 Task: Search one way flight ticket for 5 adults, 2 children, 1 infant in seat and 2 infants on lap in economy from Seattle: King County International Airport (boeing Field) to Gillette: Gillette Campbell County Airport on 5-1-2023. Choice of flights is Delta. Number of bags: 2 checked bags. Price is upto 92000. Outbound departure time preference is 7:45.
Action: Mouse moved to (189, 342)
Screenshot: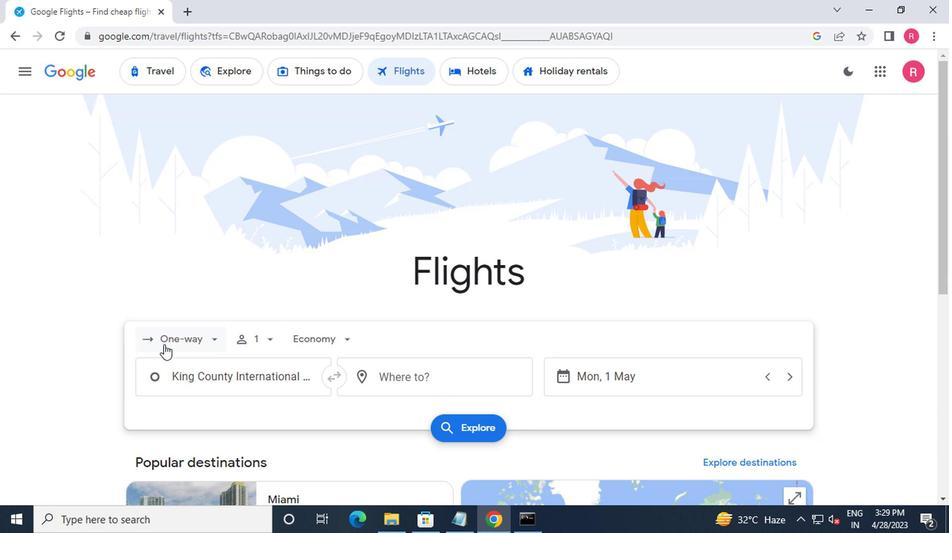 
Action: Mouse pressed left at (189, 342)
Screenshot: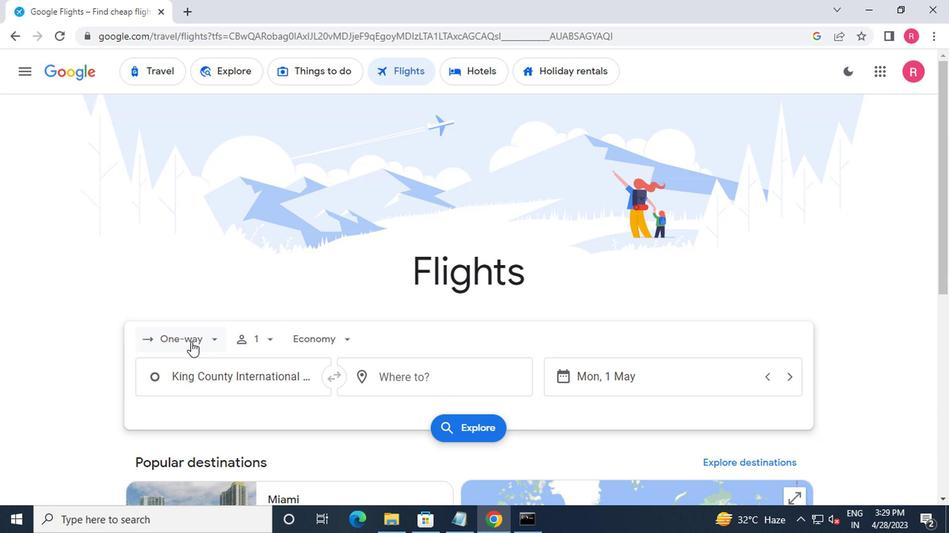 
Action: Mouse moved to (192, 409)
Screenshot: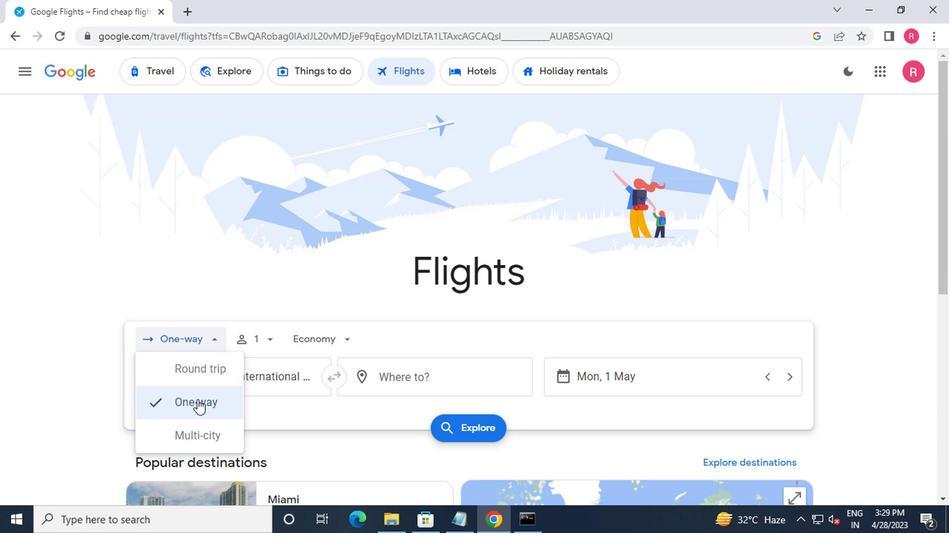 
Action: Mouse pressed left at (192, 409)
Screenshot: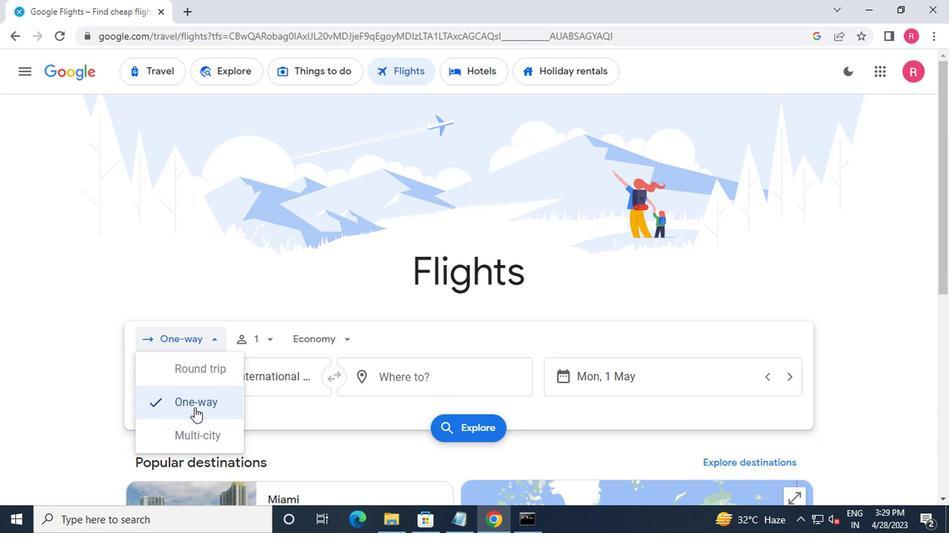 
Action: Mouse moved to (263, 355)
Screenshot: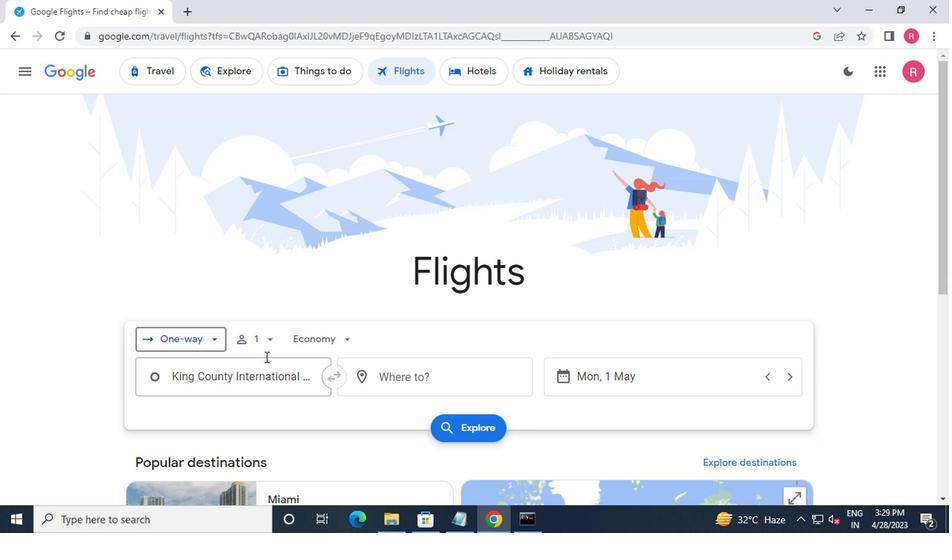 
Action: Mouse pressed left at (263, 355)
Screenshot: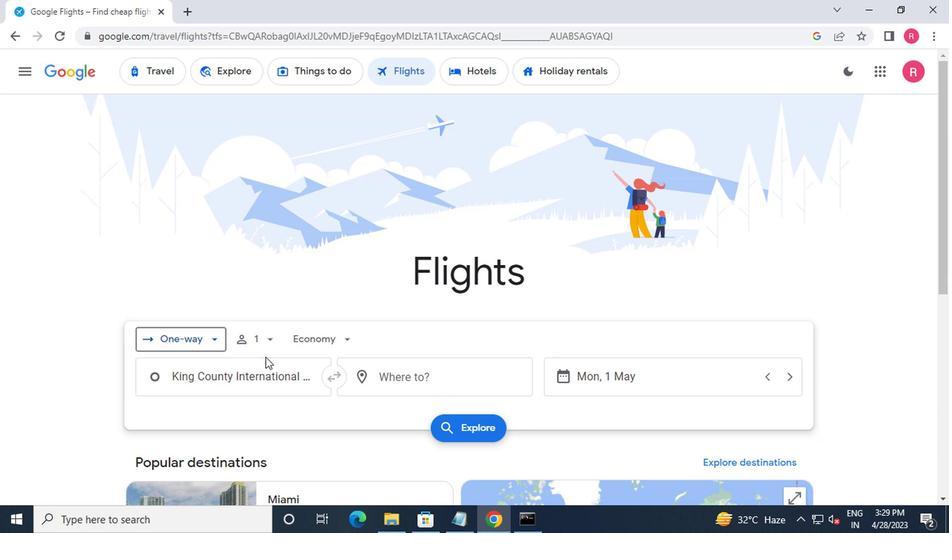 
Action: Mouse moved to (369, 376)
Screenshot: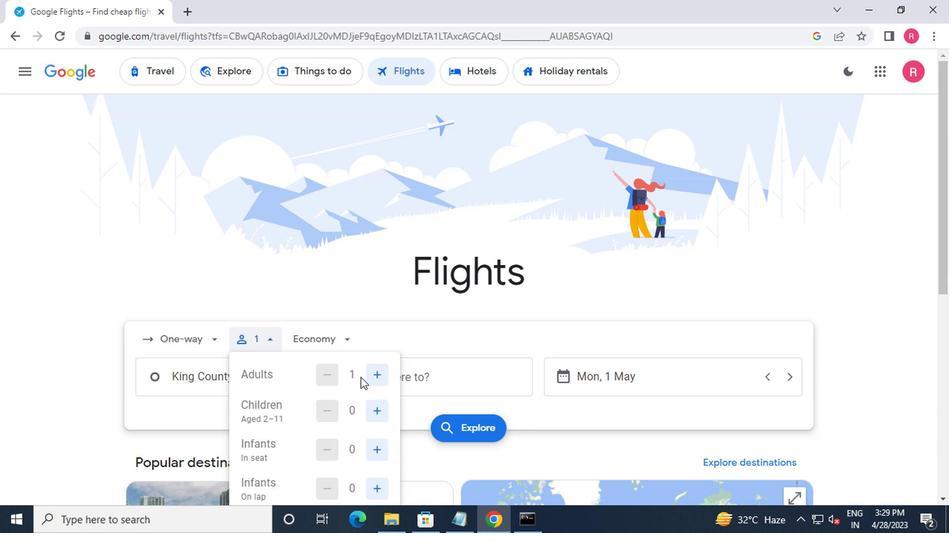 
Action: Mouse pressed left at (369, 376)
Screenshot: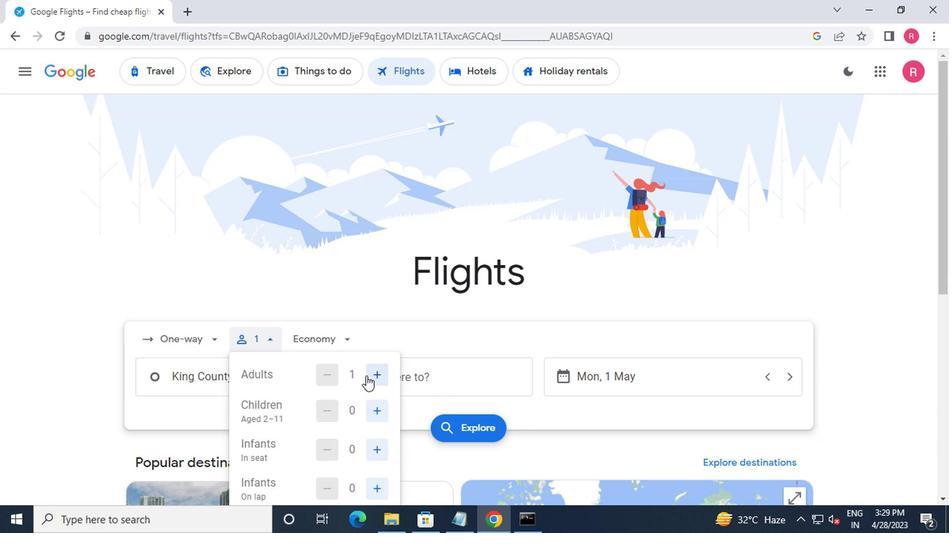 
Action: Mouse pressed left at (369, 376)
Screenshot: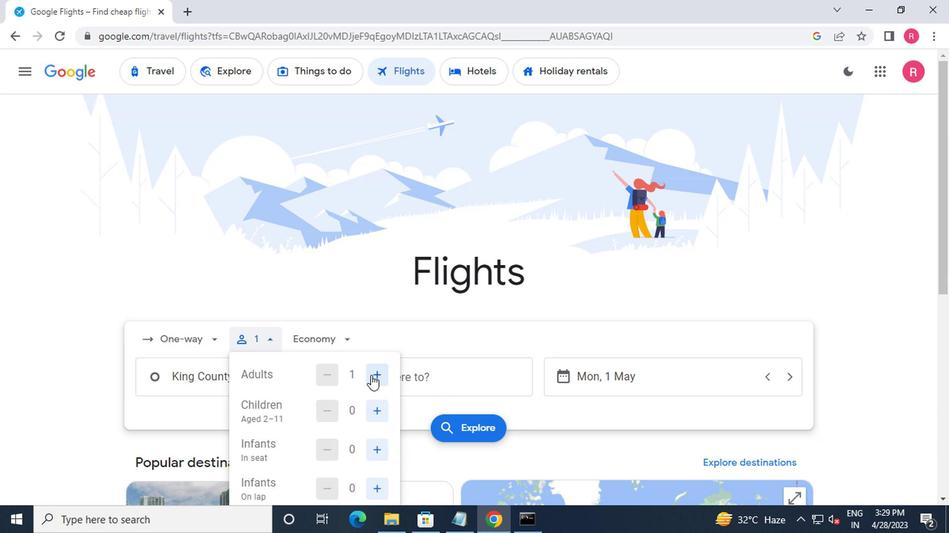 
Action: Mouse pressed left at (369, 376)
Screenshot: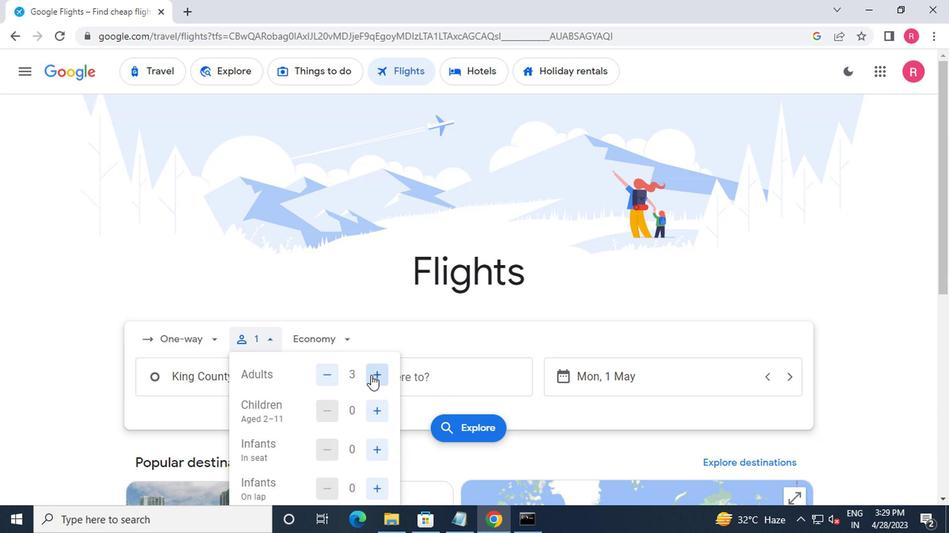 
Action: Mouse moved to (375, 414)
Screenshot: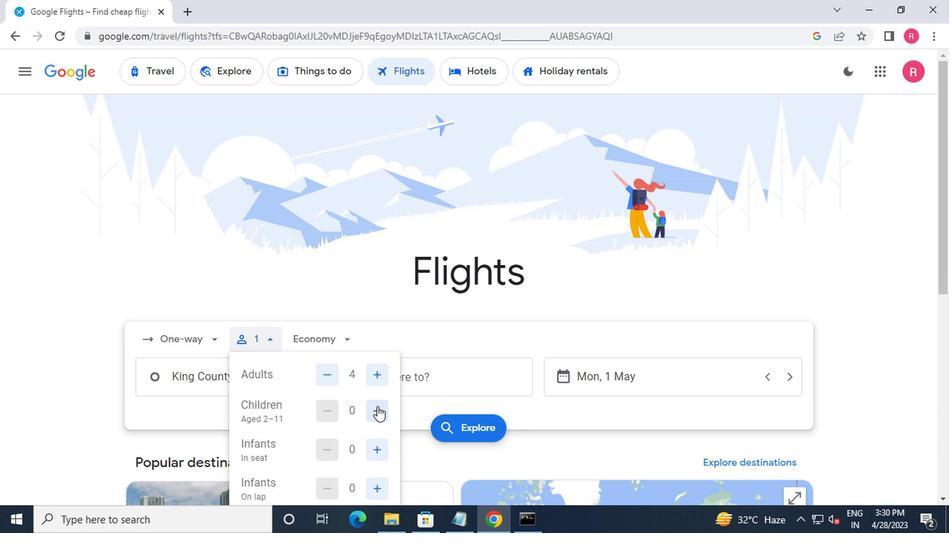 
Action: Mouse pressed left at (375, 414)
Screenshot: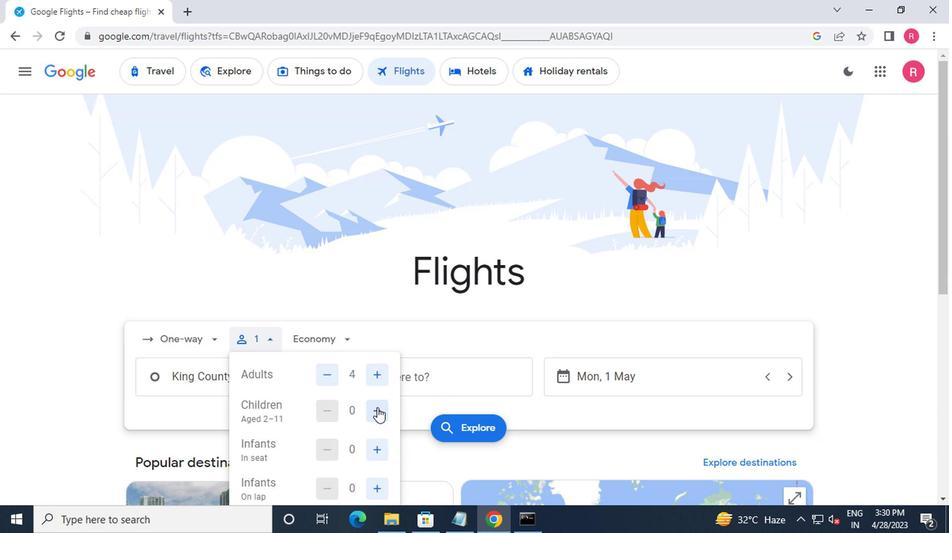
Action: Mouse moved to (377, 445)
Screenshot: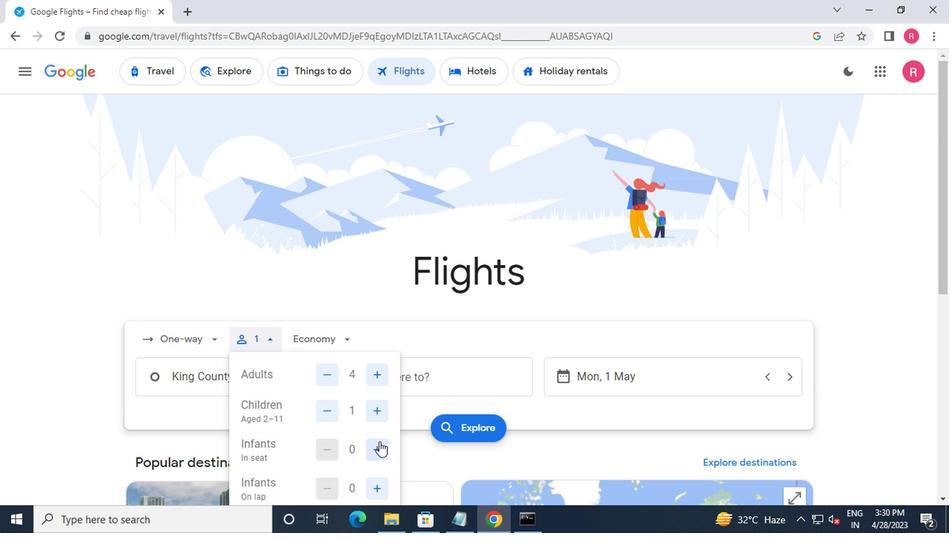 
Action: Mouse pressed left at (377, 445)
Screenshot: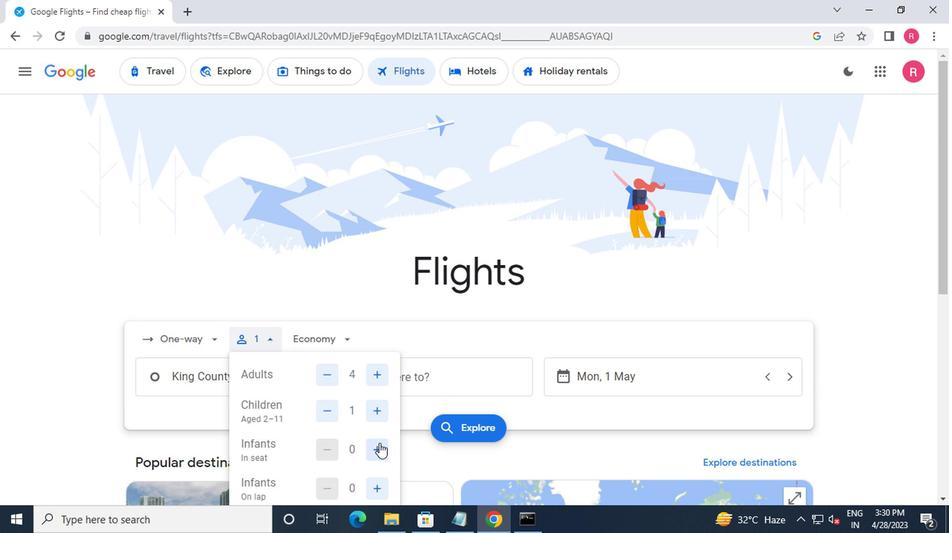 
Action: Mouse moved to (322, 340)
Screenshot: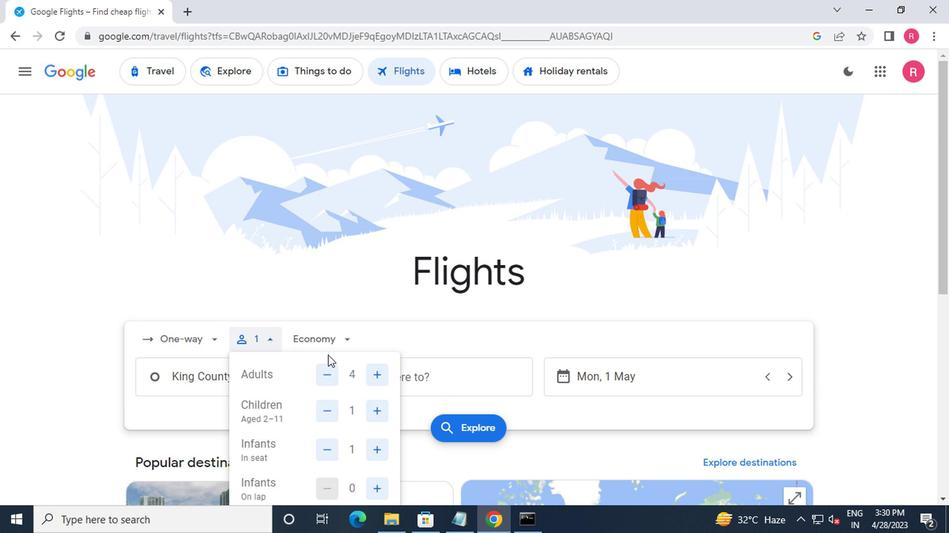 
Action: Mouse pressed left at (322, 340)
Screenshot: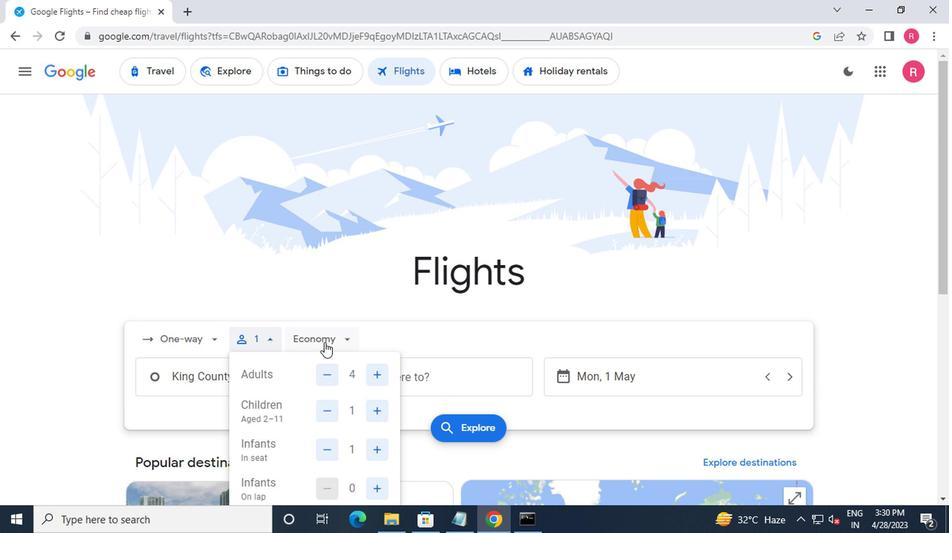 
Action: Mouse moved to (352, 404)
Screenshot: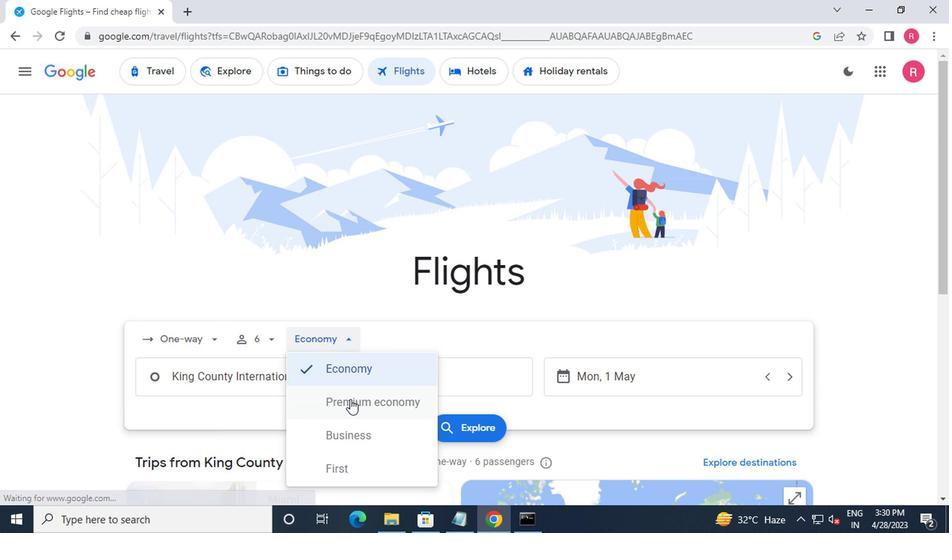 
Action: Mouse pressed left at (352, 404)
Screenshot: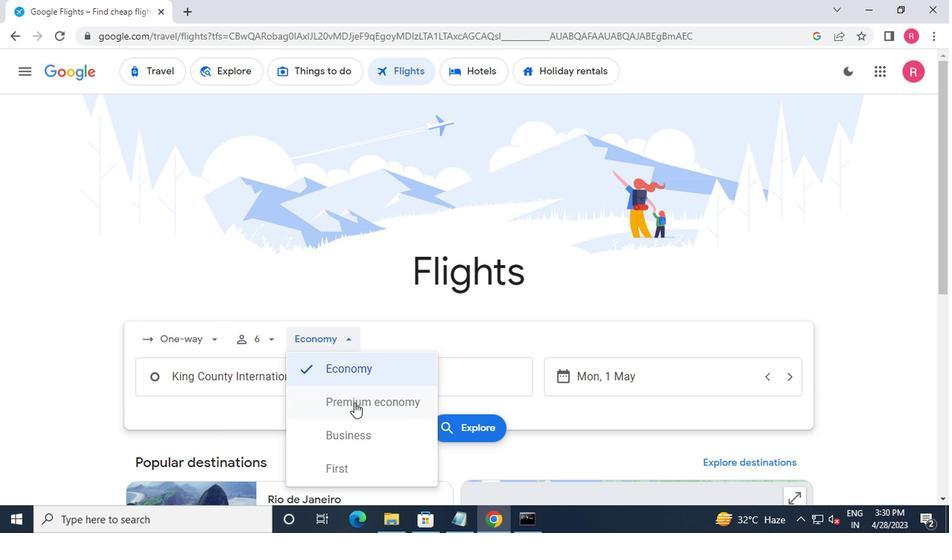 
Action: Mouse moved to (292, 376)
Screenshot: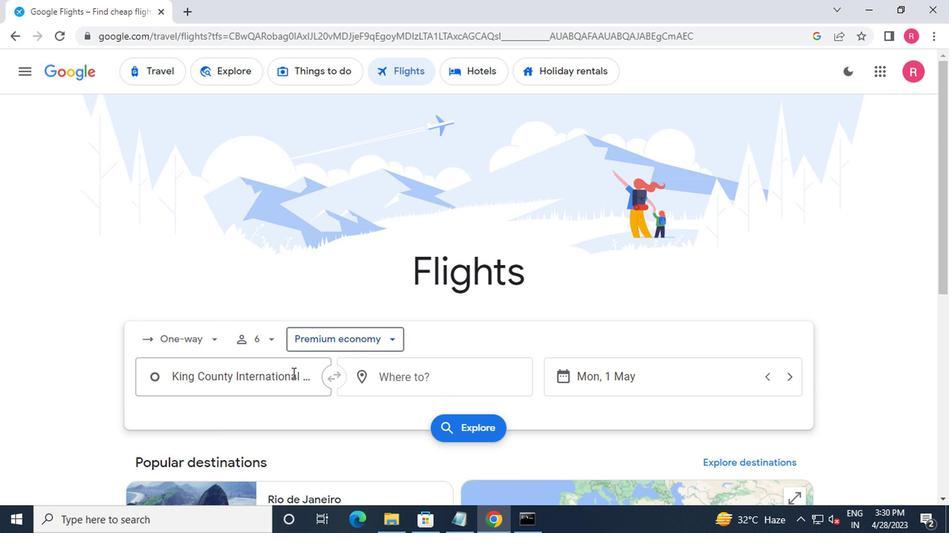 
Action: Mouse pressed left at (292, 376)
Screenshot: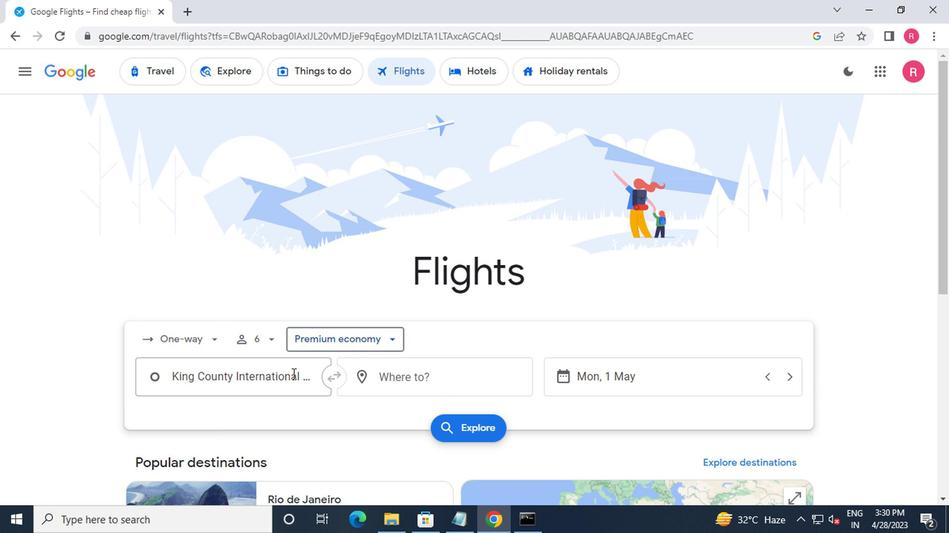 
Action: Mouse moved to (293, 376)
Screenshot: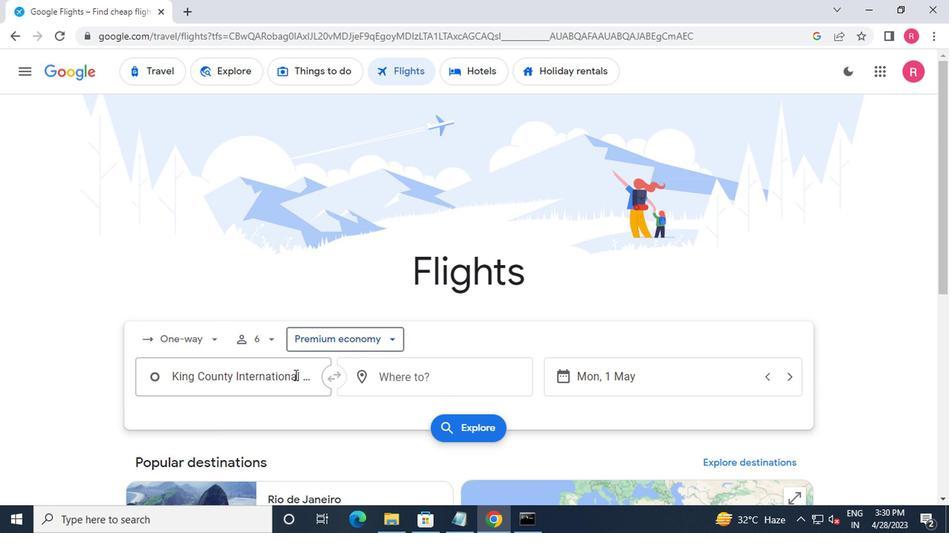 
Action: Key pressed seattle-t
Screenshot: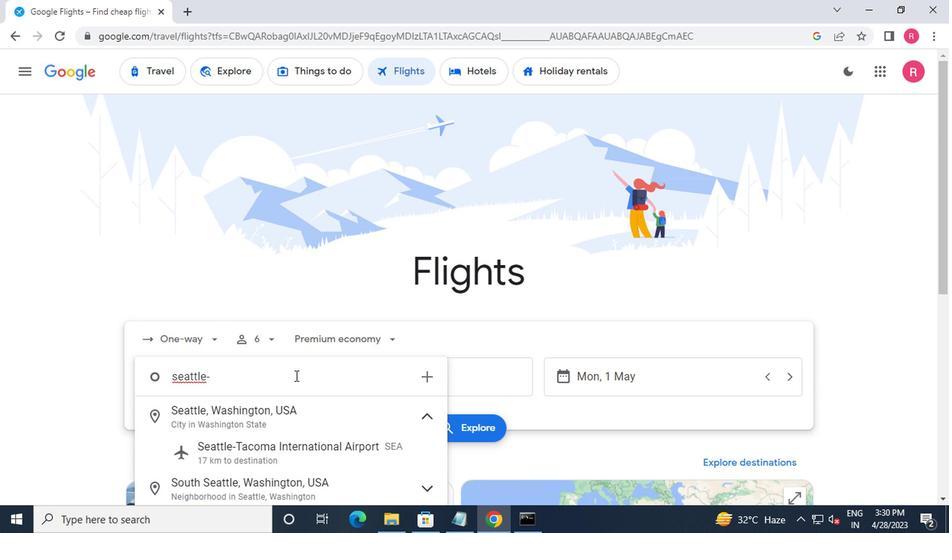 
Action: Mouse moved to (305, 427)
Screenshot: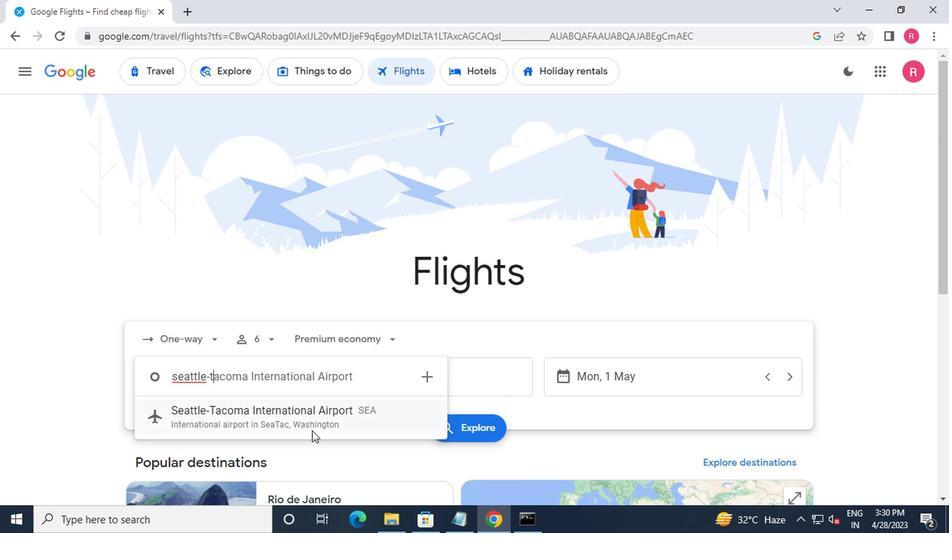 
Action: Mouse pressed left at (305, 427)
Screenshot: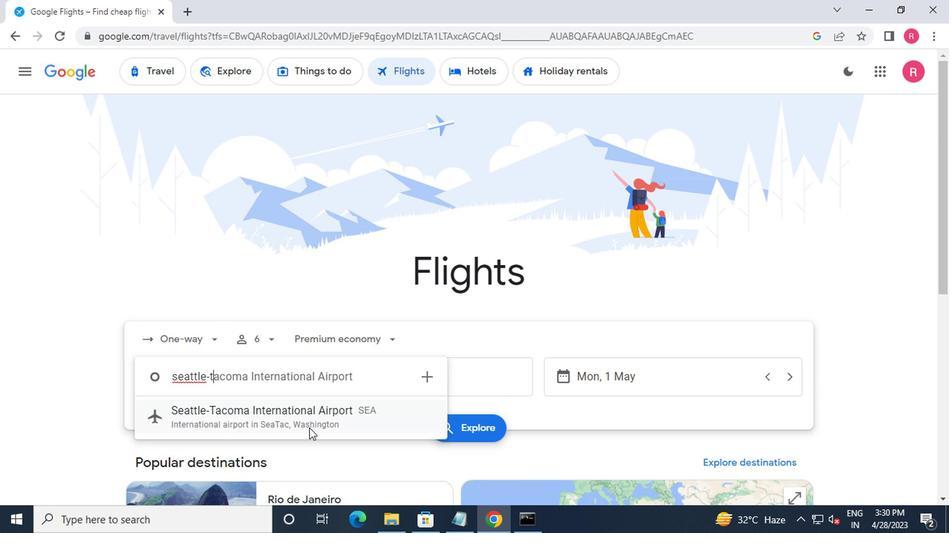 
Action: Mouse moved to (391, 378)
Screenshot: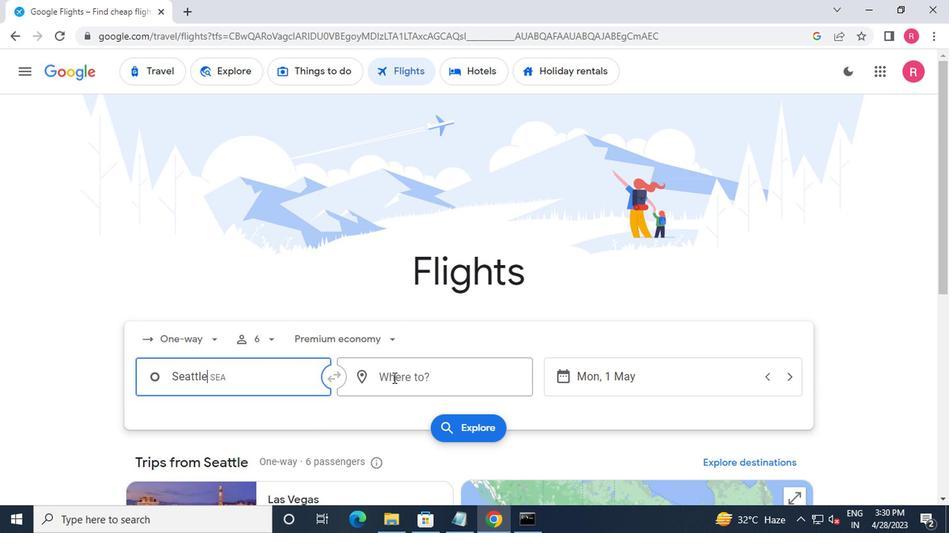 
Action: Mouse pressed left at (391, 378)
Screenshot: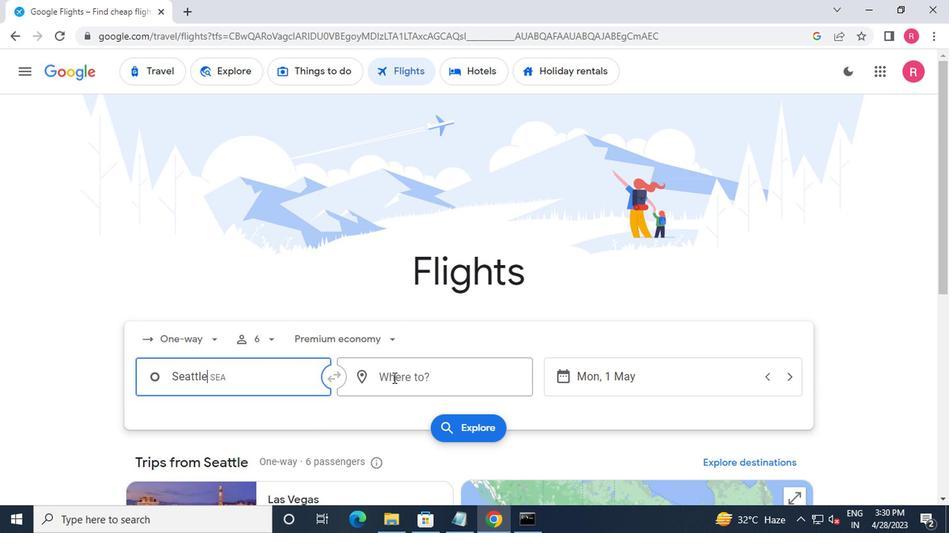 
Action: Mouse moved to (413, 454)
Screenshot: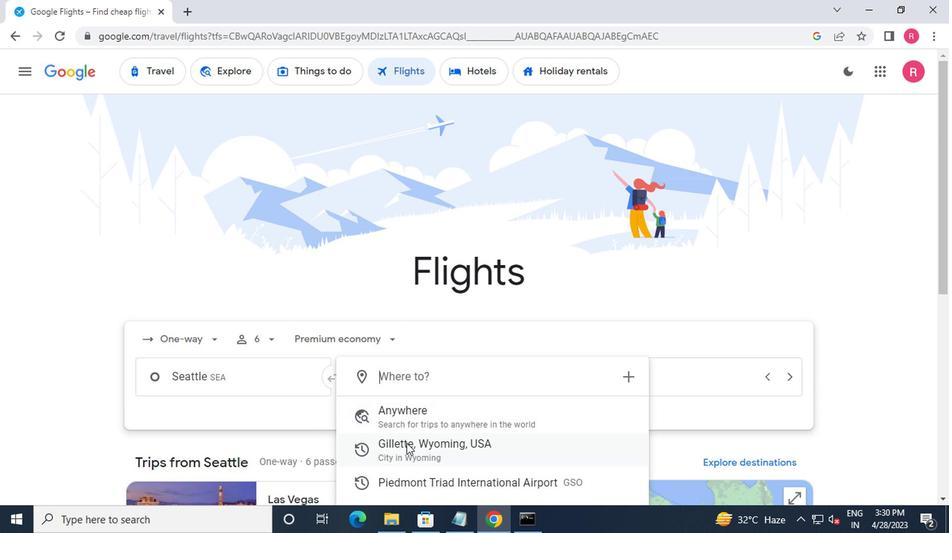 
Action: Mouse scrolled (413, 453) with delta (0, 0)
Screenshot: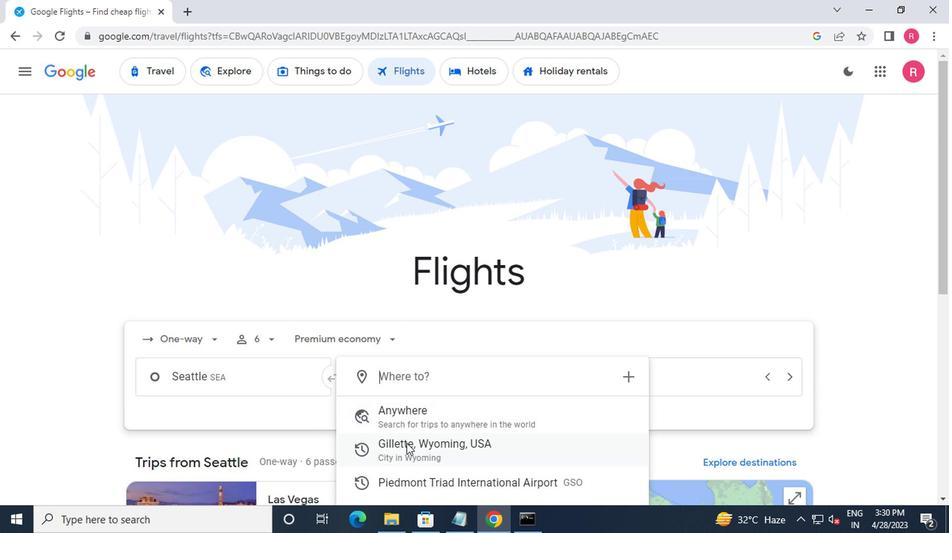 
Action: Mouse moved to (415, 454)
Screenshot: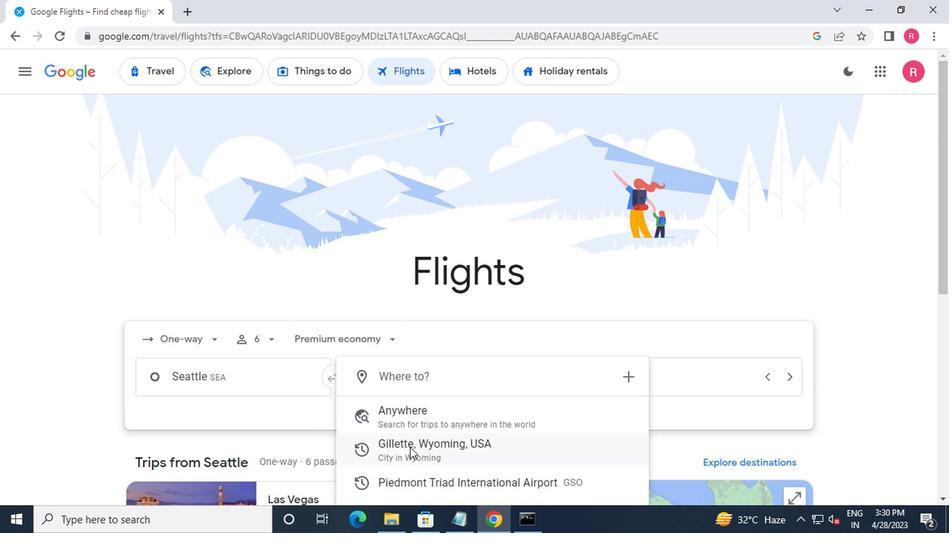 
Action: Mouse scrolled (415, 454) with delta (0, 0)
Screenshot: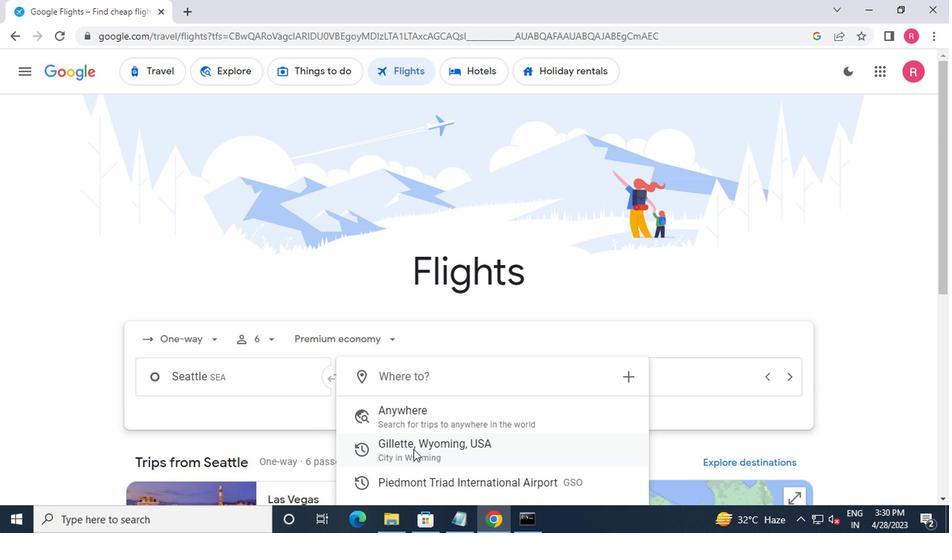 
Action: Mouse moved to (408, 385)
Screenshot: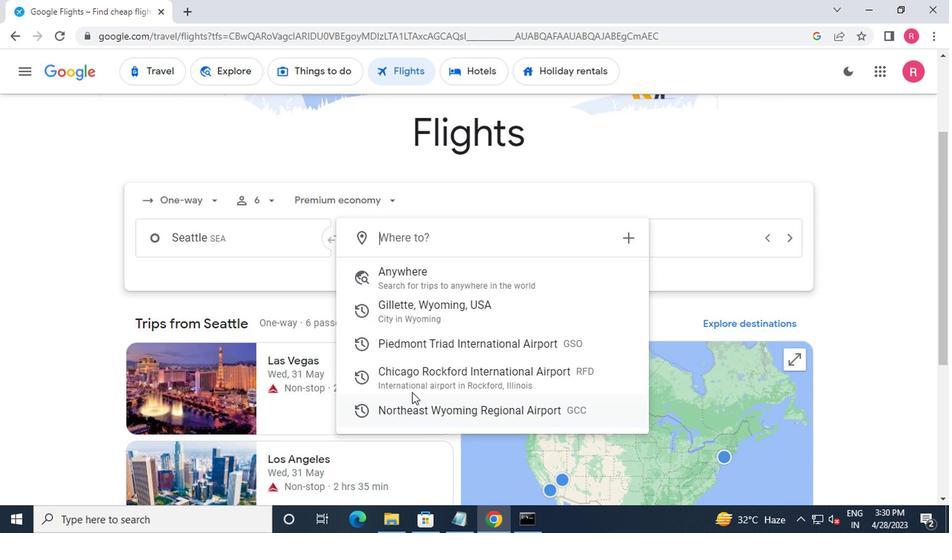
Action: Mouse pressed left at (408, 385)
Screenshot: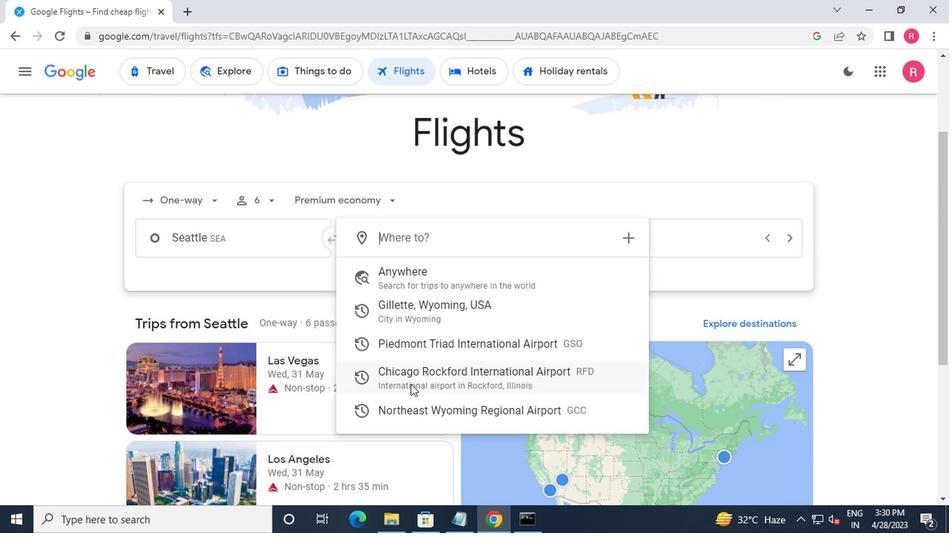 
Action: Mouse moved to (637, 243)
Screenshot: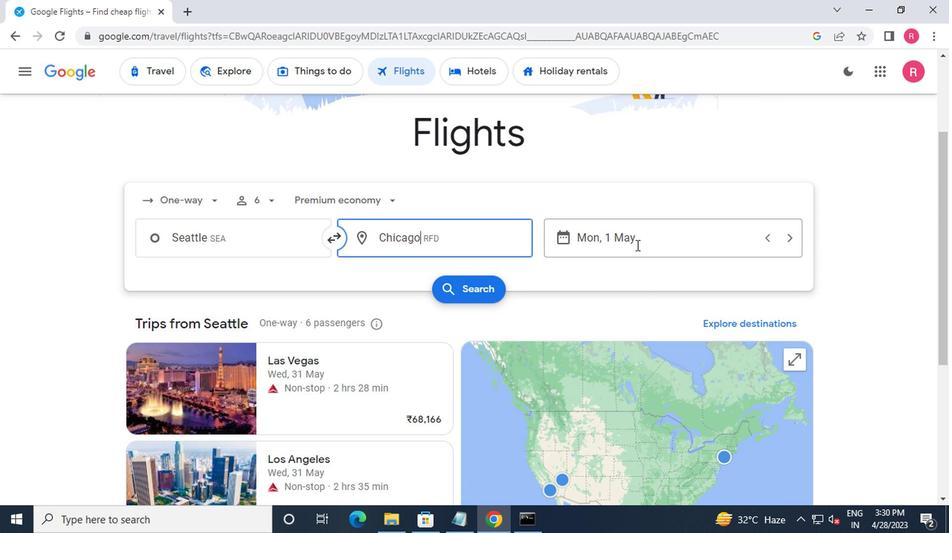 
Action: Mouse pressed left at (637, 243)
Screenshot: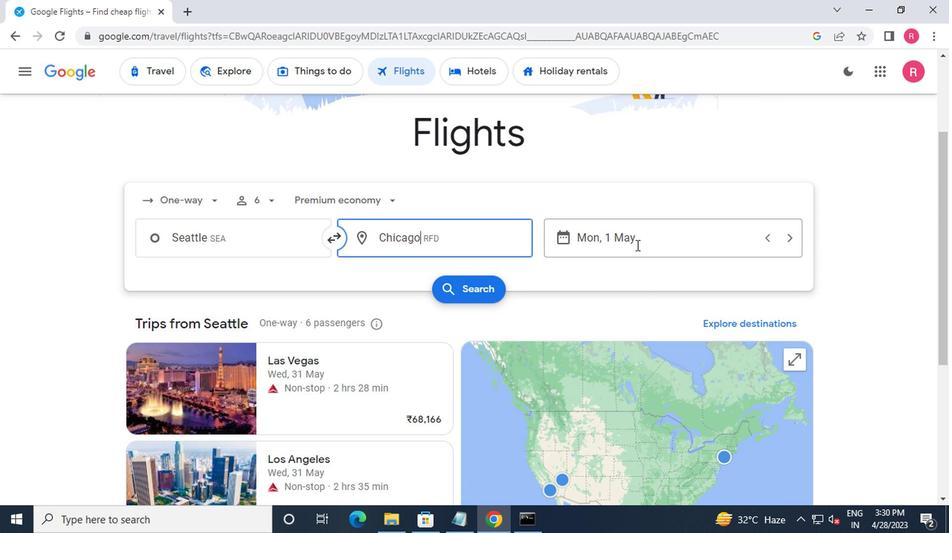 
Action: Mouse moved to (602, 250)
Screenshot: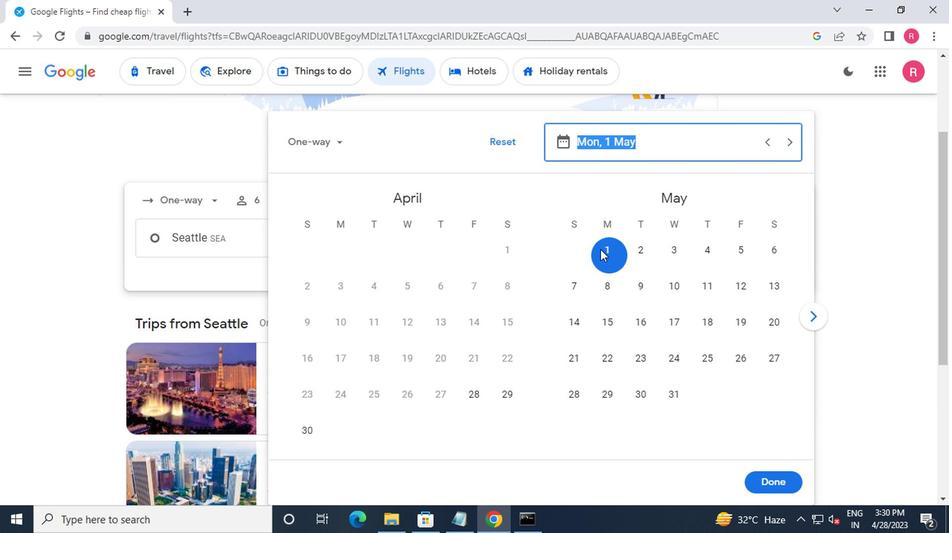 
Action: Mouse pressed left at (602, 250)
Screenshot: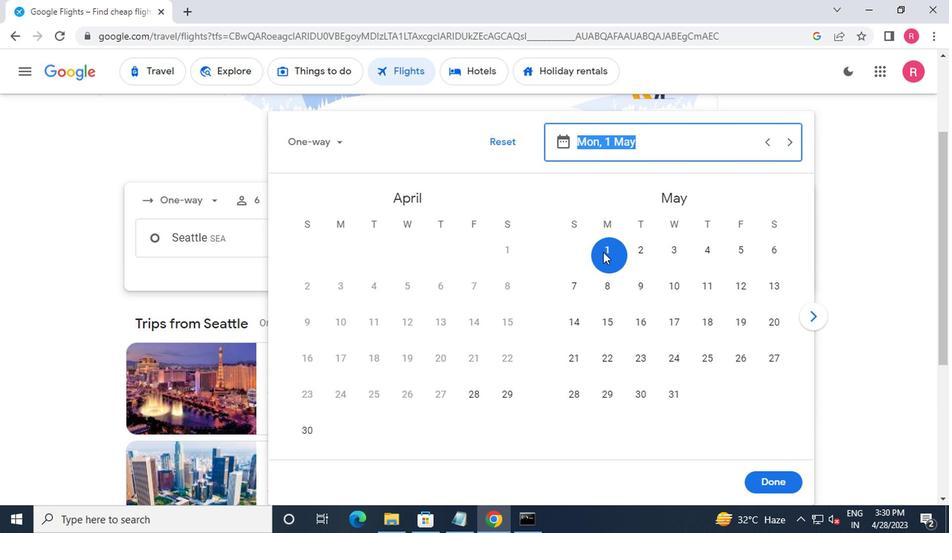
Action: Mouse moved to (786, 490)
Screenshot: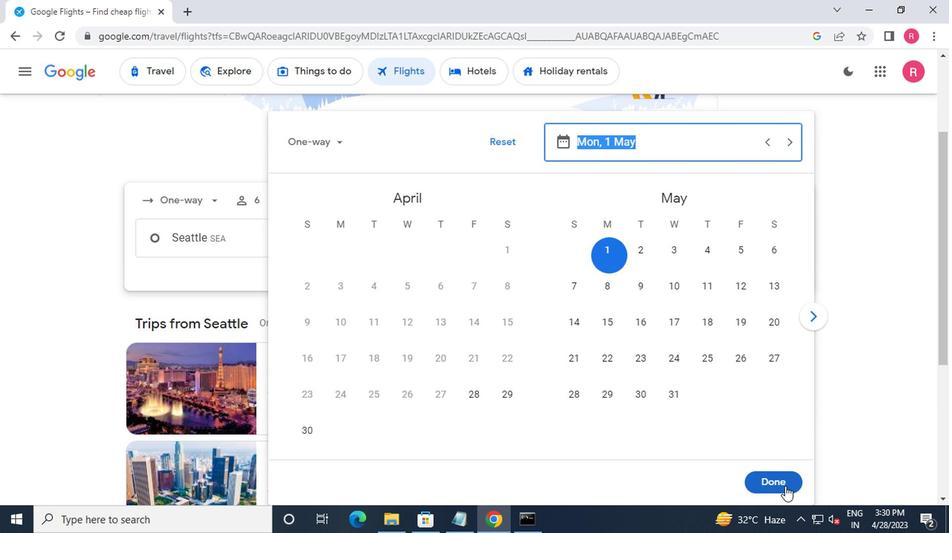 
Action: Mouse pressed left at (786, 490)
Screenshot: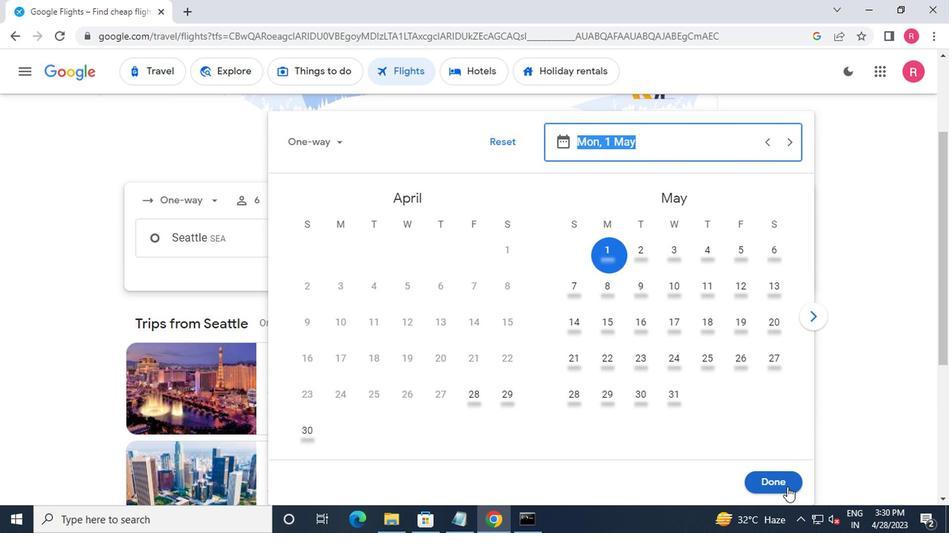 
Action: Mouse moved to (651, 455)
Screenshot: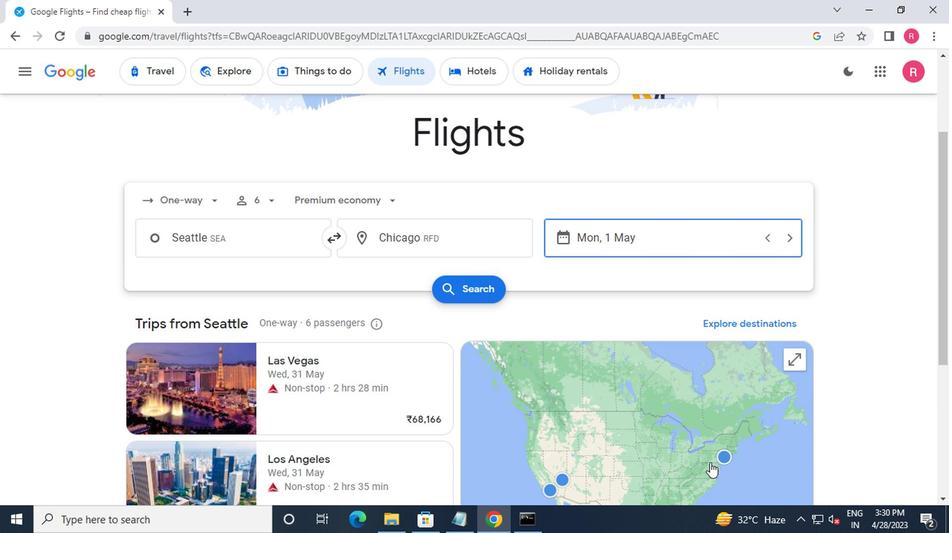
Action: Mouse scrolled (651, 454) with delta (0, 0)
Screenshot: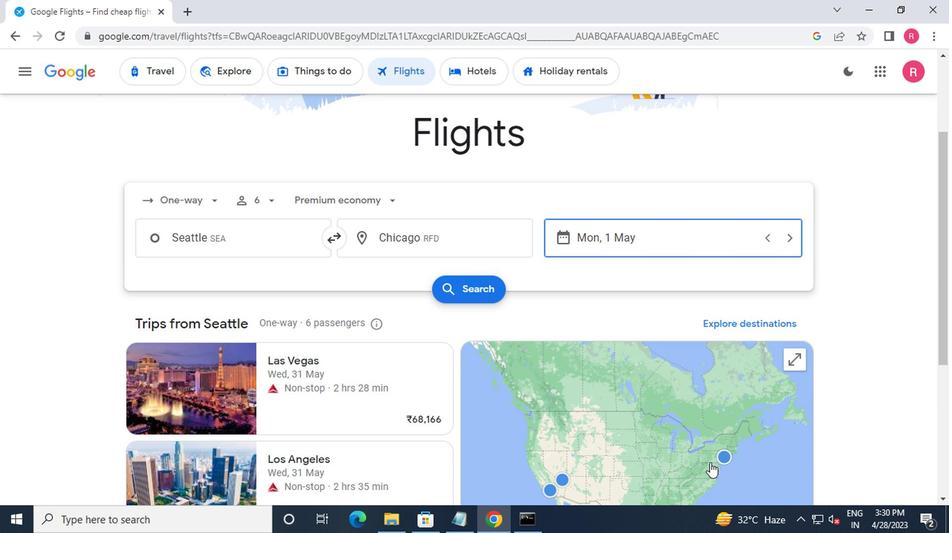 
Action: Mouse moved to (475, 222)
Screenshot: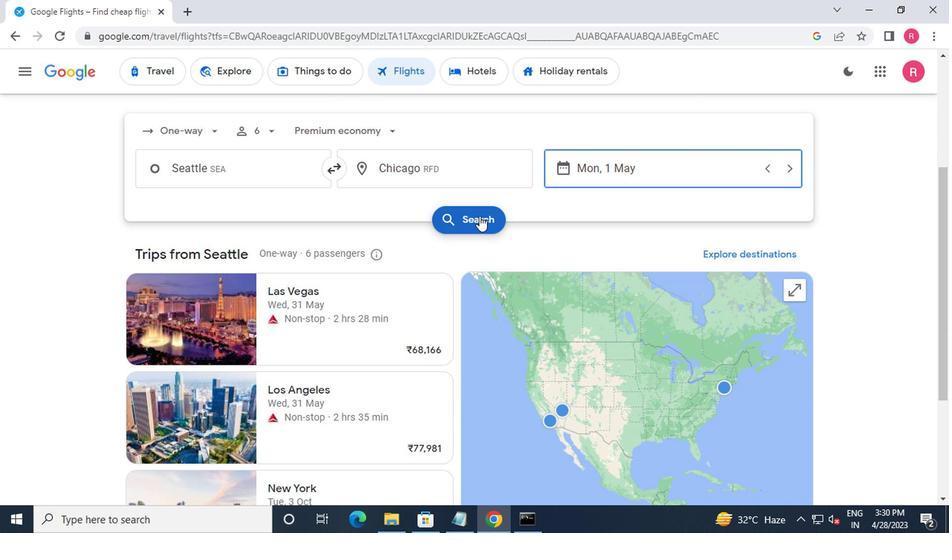
Action: Mouse pressed left at (475, 222)
Screenshot: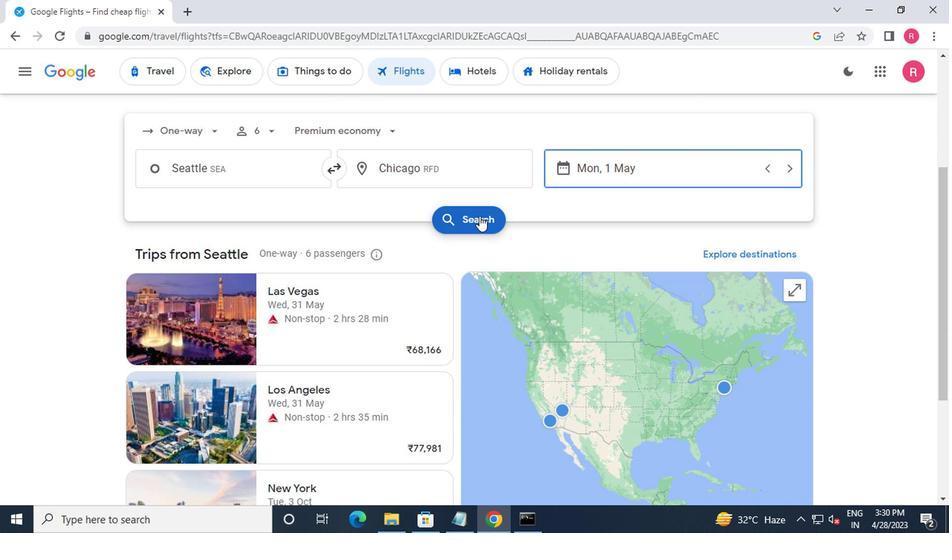
Action: Mouse moved to (130, 196)
Screenshot: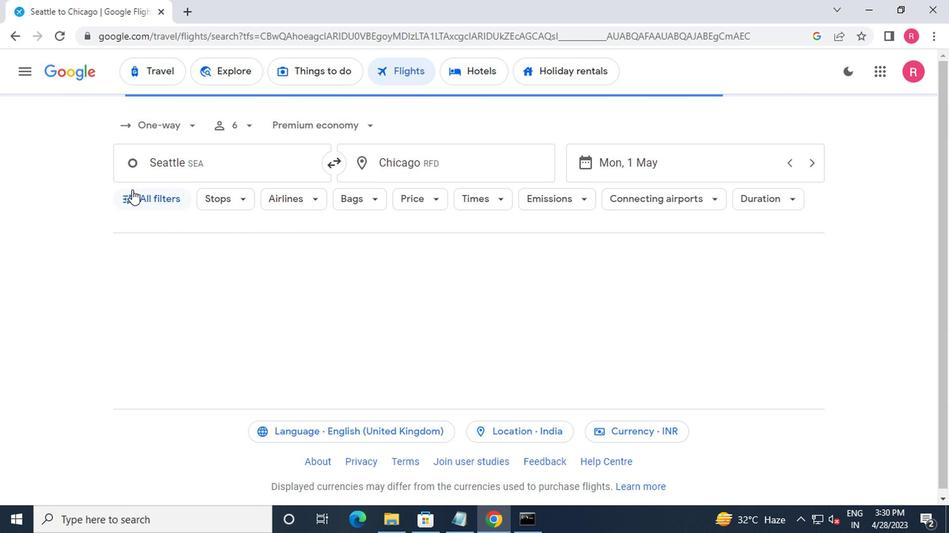 
Action: Mouse pressed left at (130, 196)
Screenshot: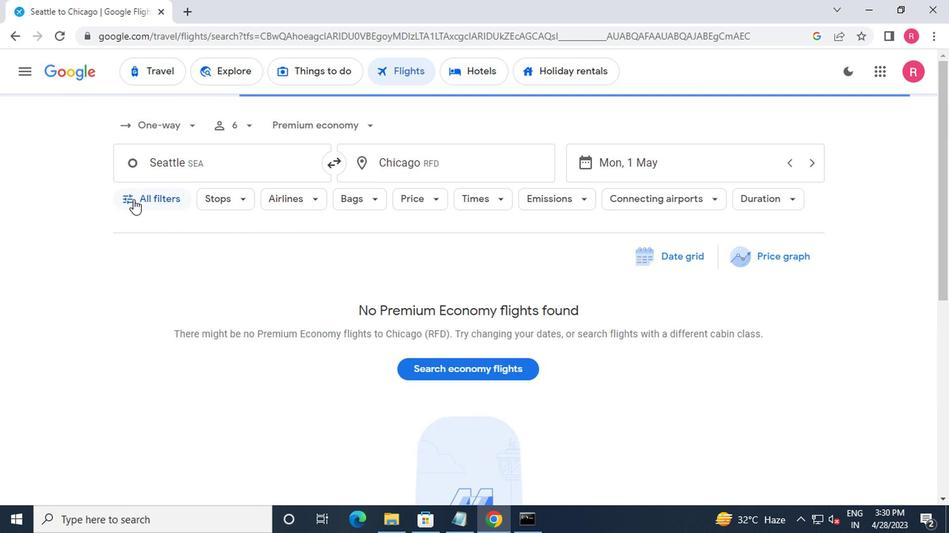 
Action: Mouse moved to (173, 348)
Screenshot: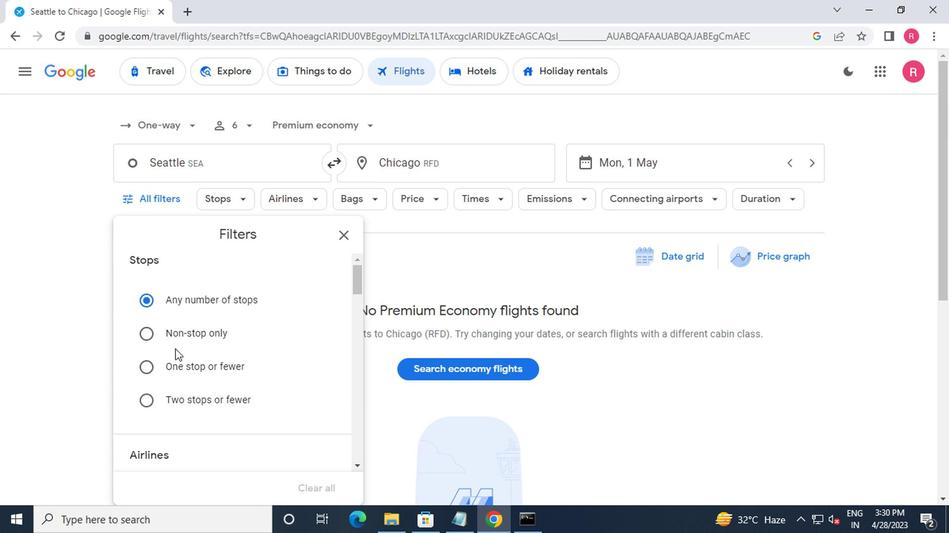 
Action: Mouse scrolled (173, 347) with delta (0, 0)
Screenshot: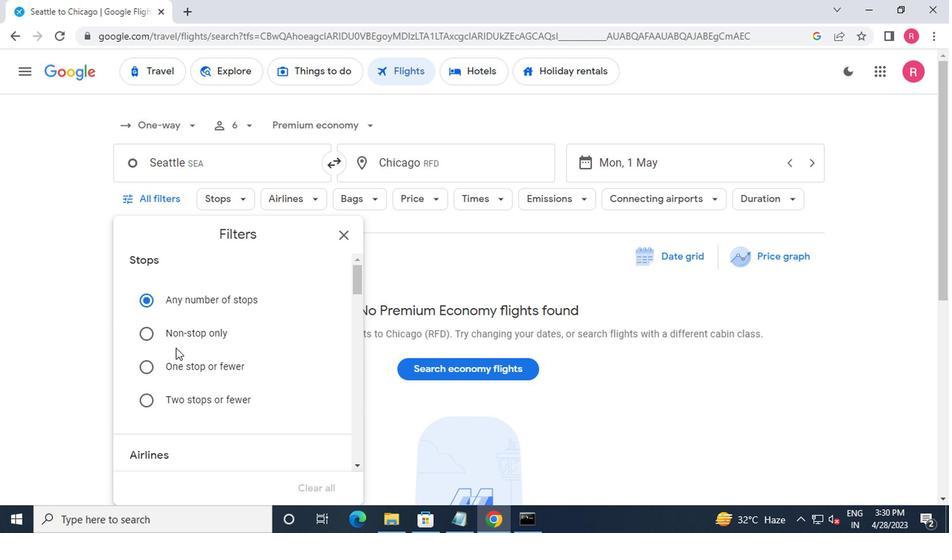 
Action: Mouse scrolled (173, 347) with delta (0, 0)
Screenshot: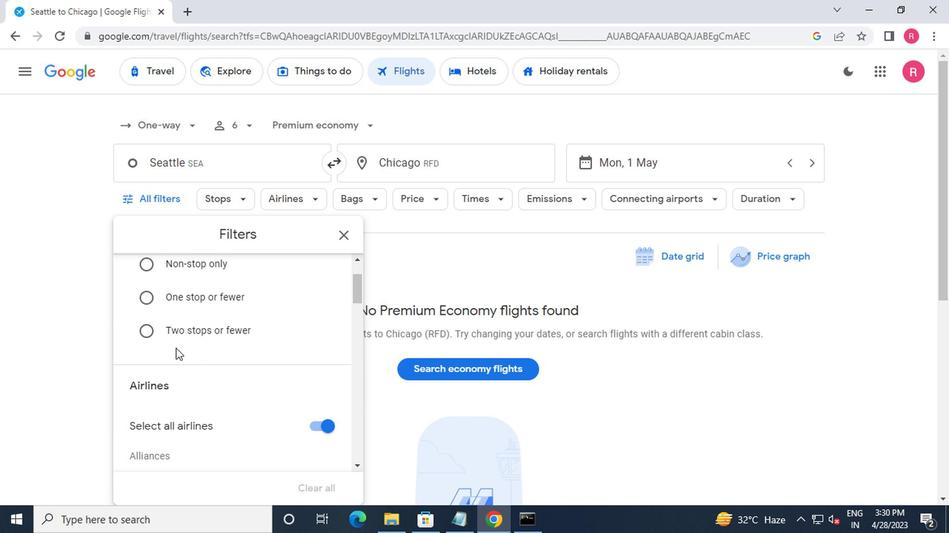 
Action: Mouse scrolled (173, 347) with delta (0, 0)
Screenshot: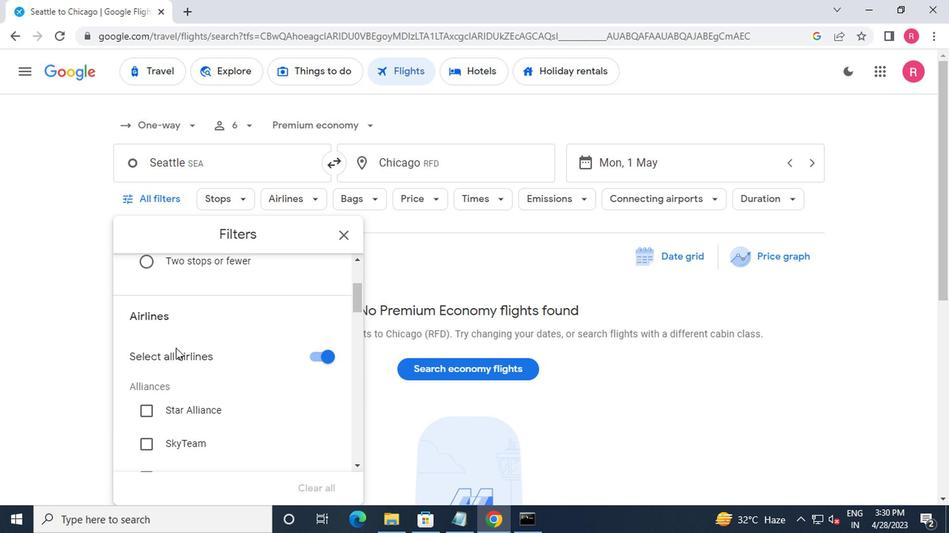
Action: Mouse scrolled (173, 347) with delta (0, 0)
Screenshot: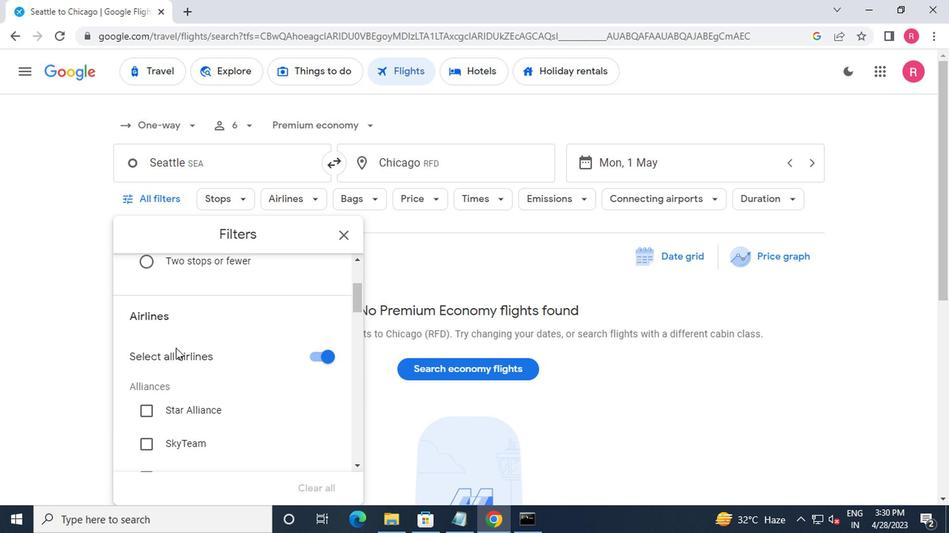 
Action: Mouse scrolled (173, 347) with delta (0, 0)
Screenshot: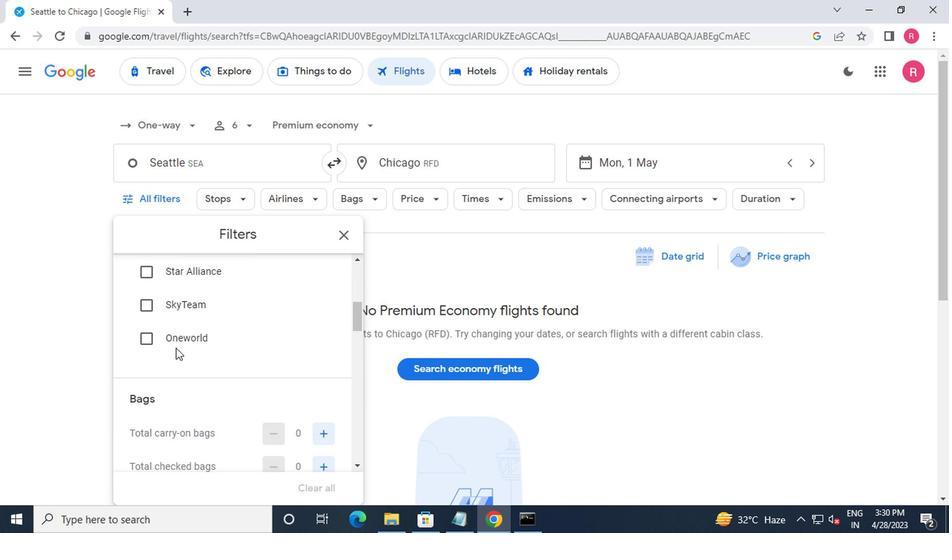
Action: Mouse moved to (317, 401)
Screenshot: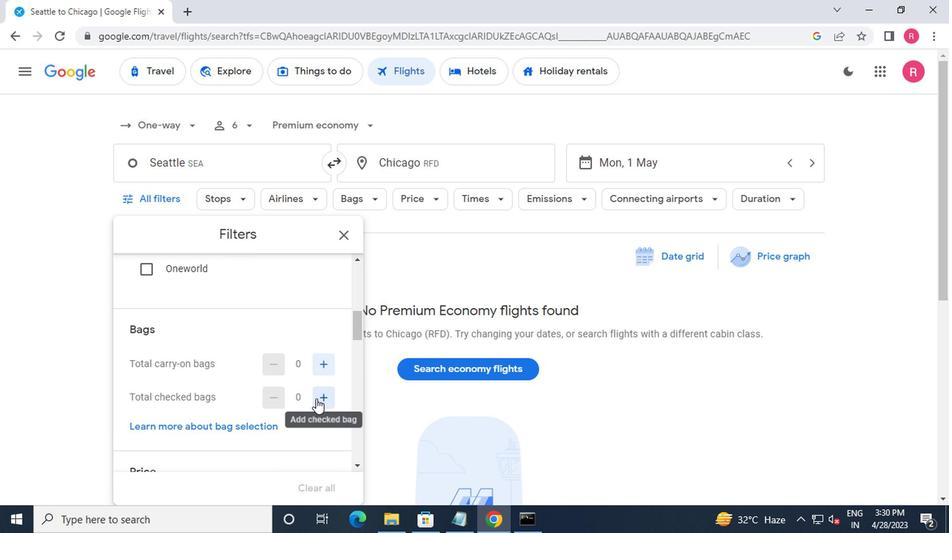 
Action: Mouse pressed left at (317, 401)
Screenshot: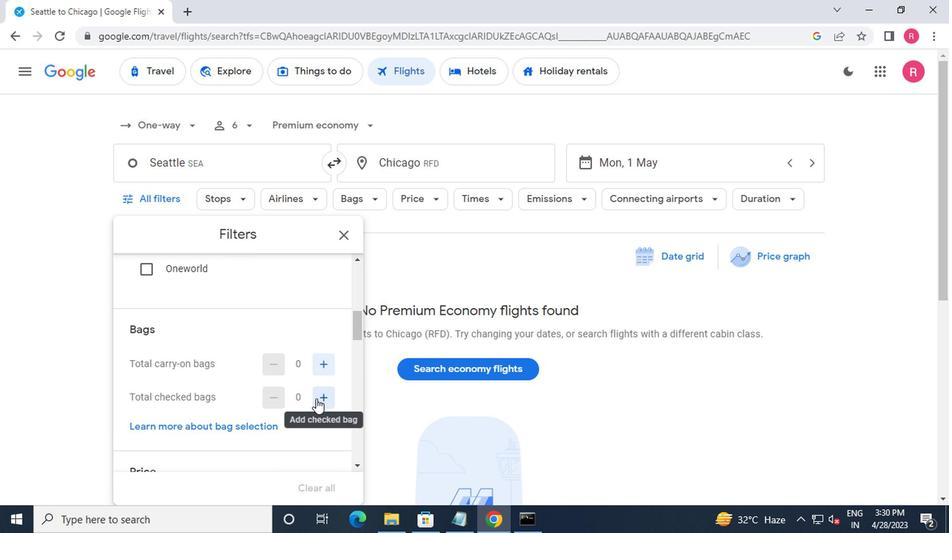 
Action: Mouse pressed left at (317, 401)
Screenshot: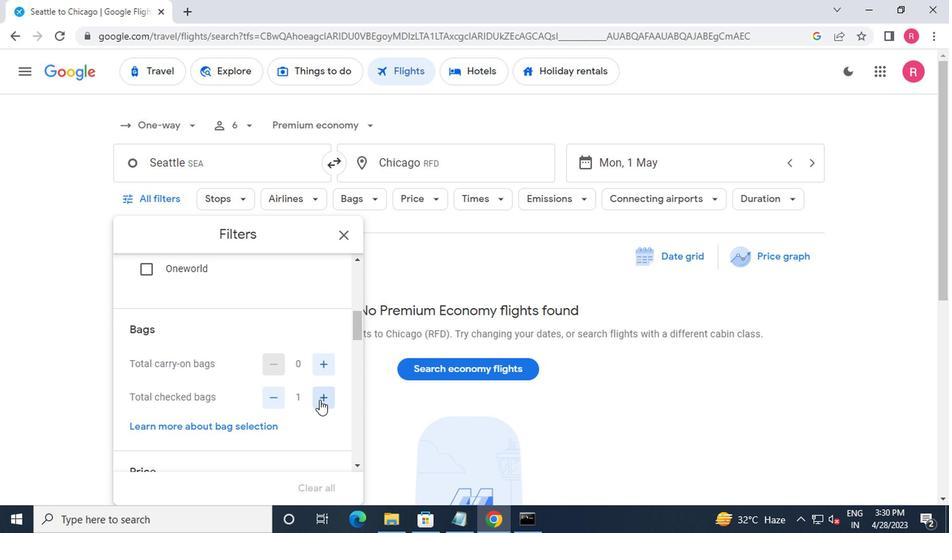 
Action: Mouse pressed left at (317, 401)
Screenshot: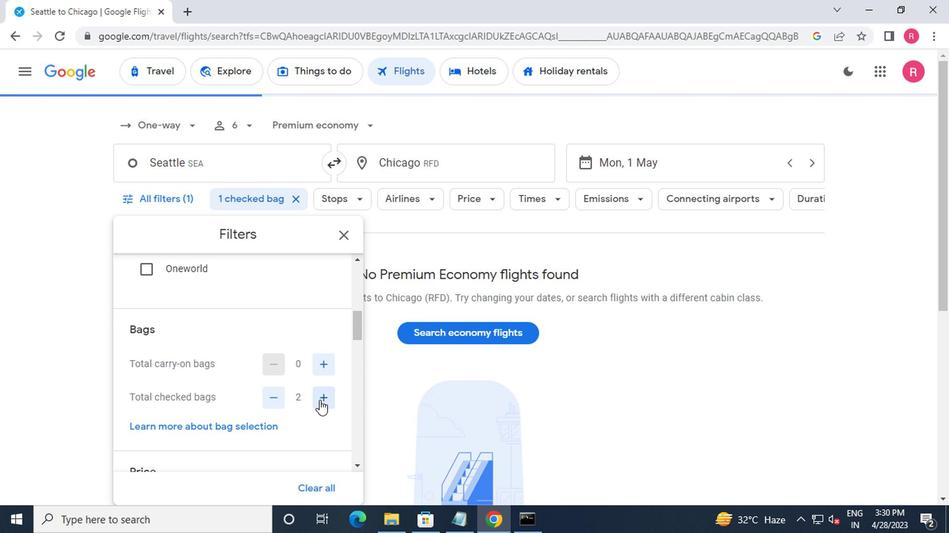 
Action: Mouse moved to (301, 393)
Screenshot: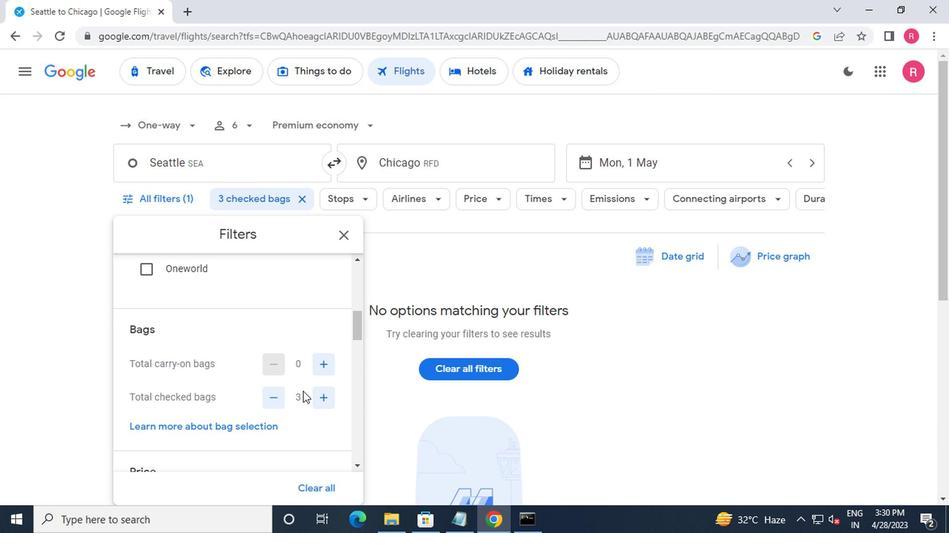 
Action: Mouse scrolled (301, 392) with delta (0, 0)
Screenshot: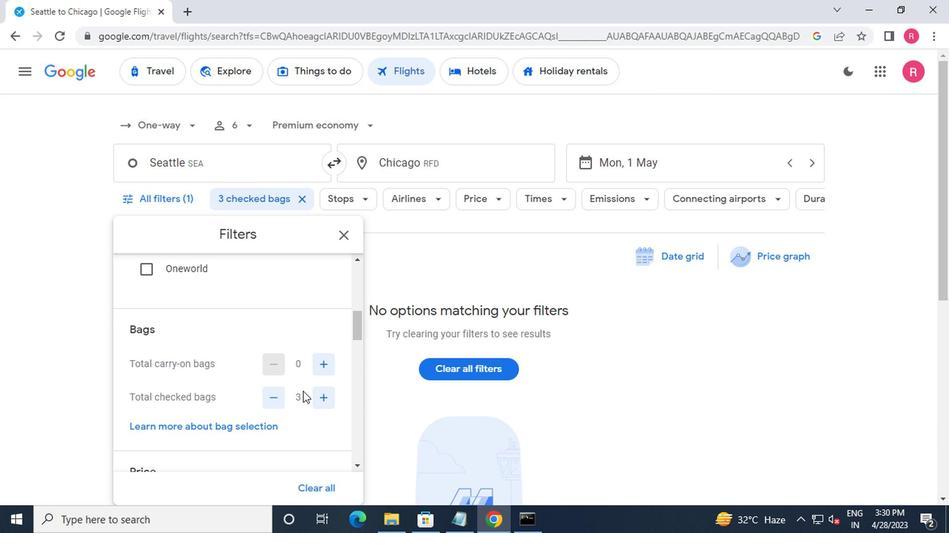 
Action: Mouse scrolled (301, 392) with delta (0, 0)
Screenshot: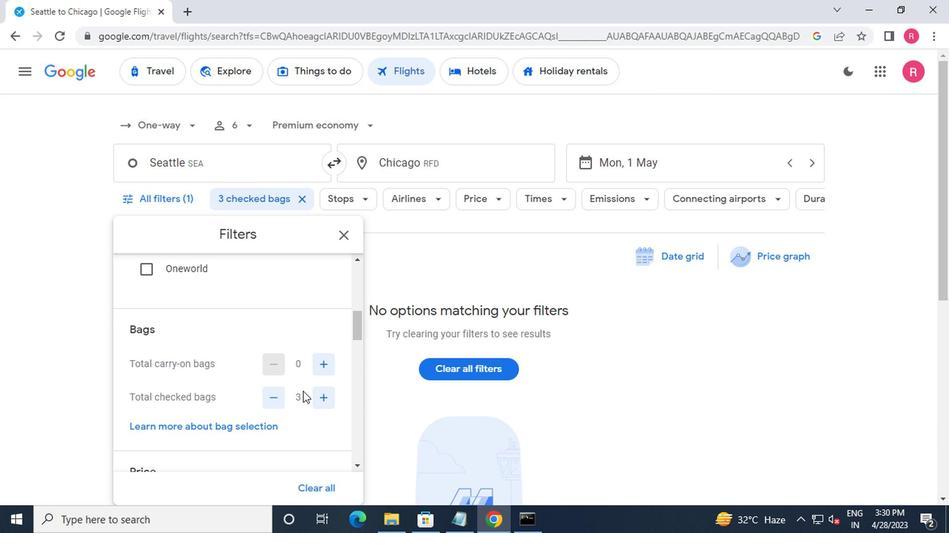 
Action: Mouse moved to (327, 393)
Screenshot: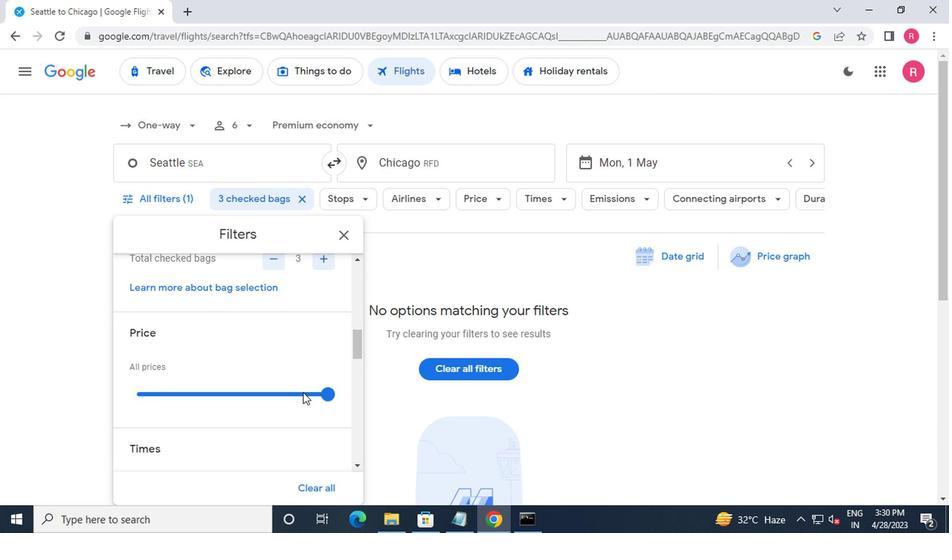 
Action: Mouse pressed left at (327, 393)
Screenshot: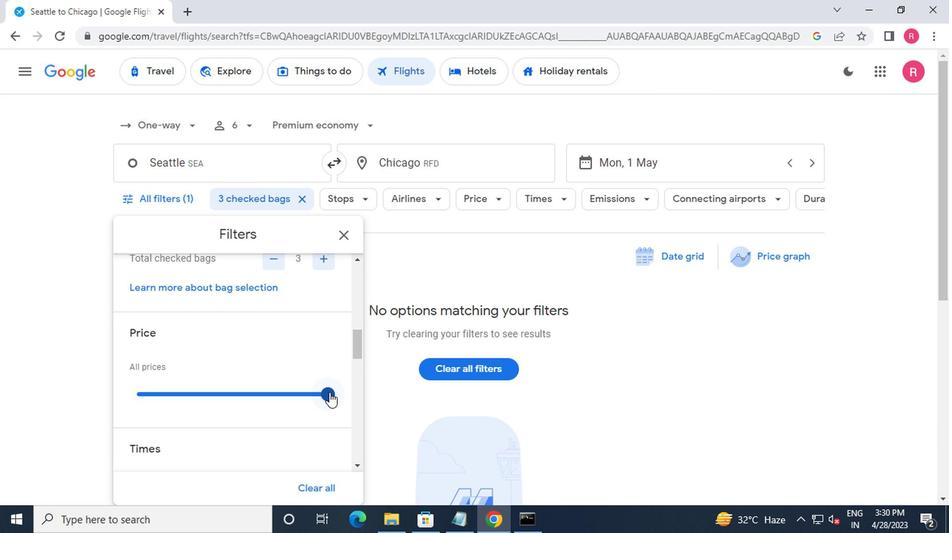 
Action: Mouse moved to (328, 394)
Screenshot: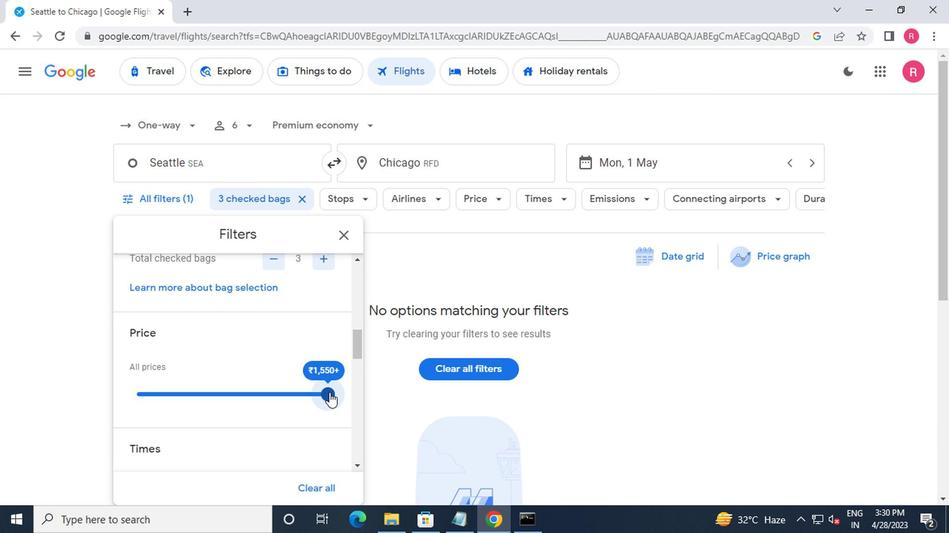 
Action: Mouse scrolled (328, 393) with delta (0, 0)
Screenshot: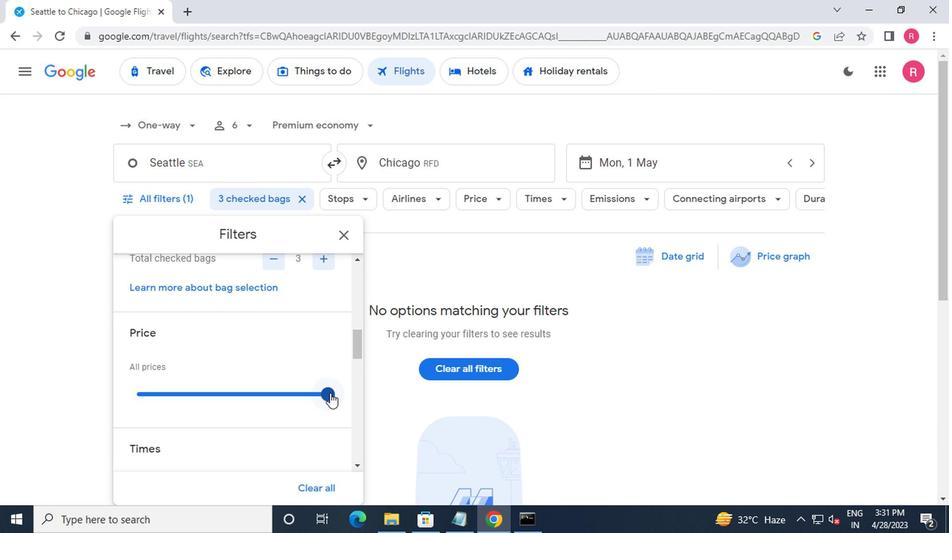 
Action: Mouse scrolled (328, 393) with delta (0, 0)
Screenshot: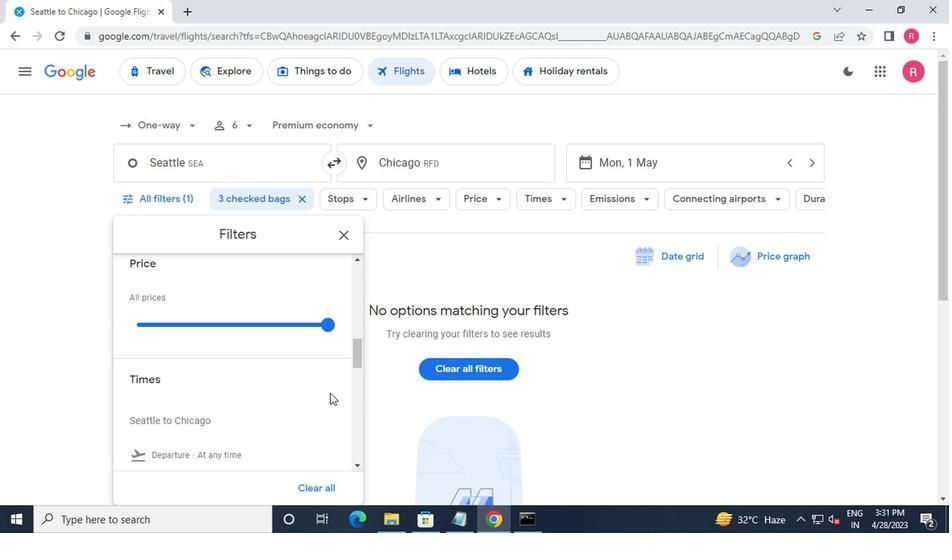
Action: Mouse moved to (130, 412)
Screenshot: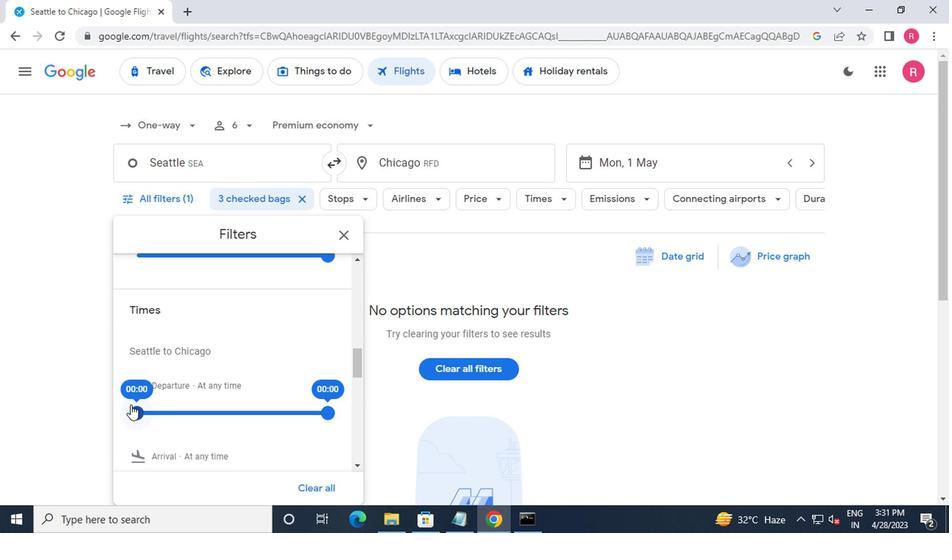 
Action: Mouse pressed left at (130, 412)
Screenshot: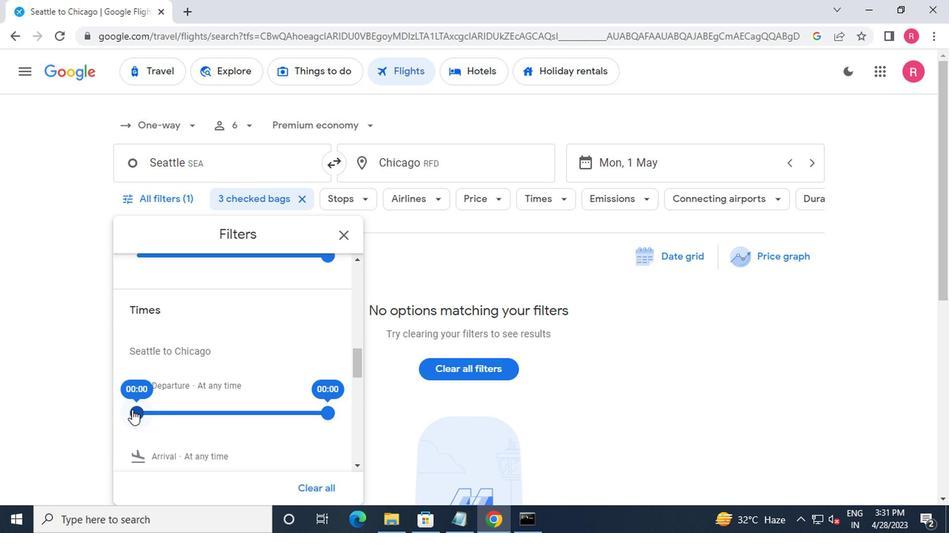 
Action: Mouse moved to (322, 417)
Screenshot: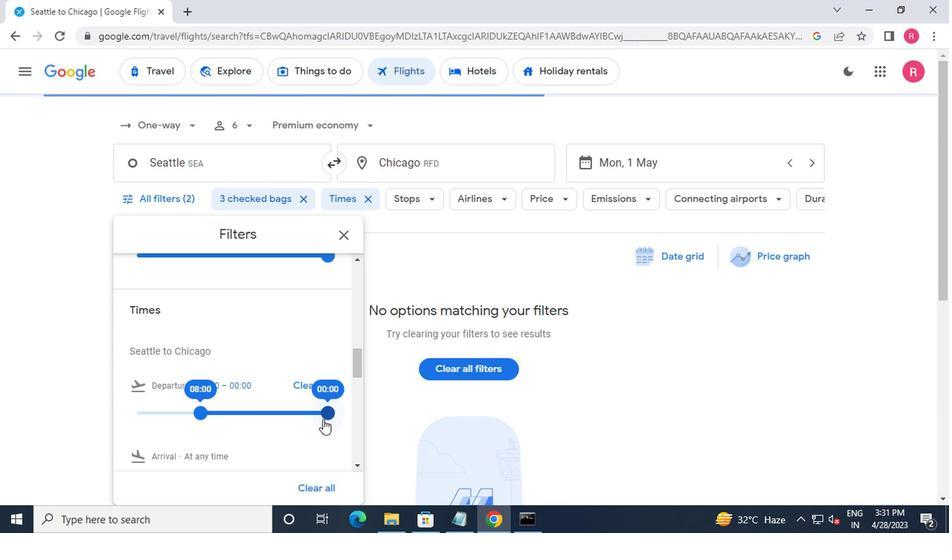 
Action: Mouse pressed left at (322, 417)
Screenshot: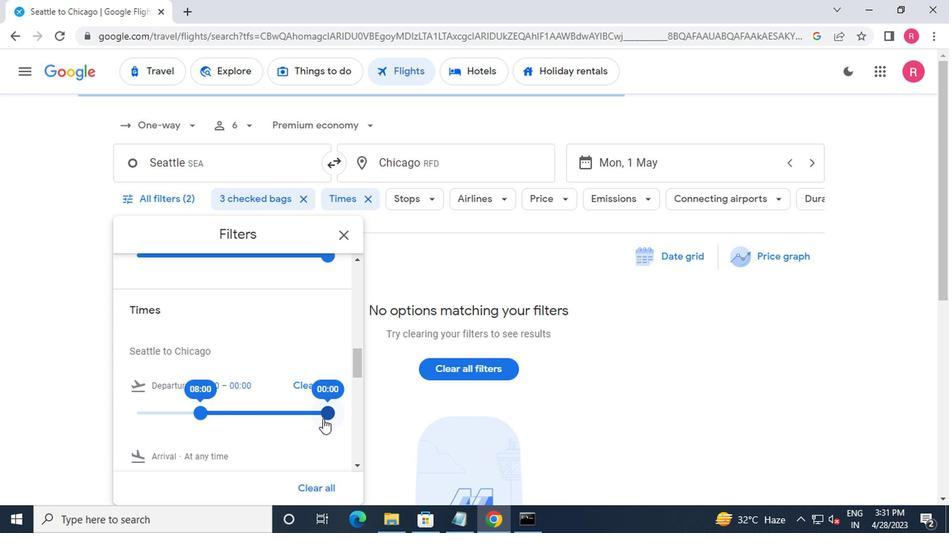 
Action: Mouse moved to (342, 230)
Screenshot: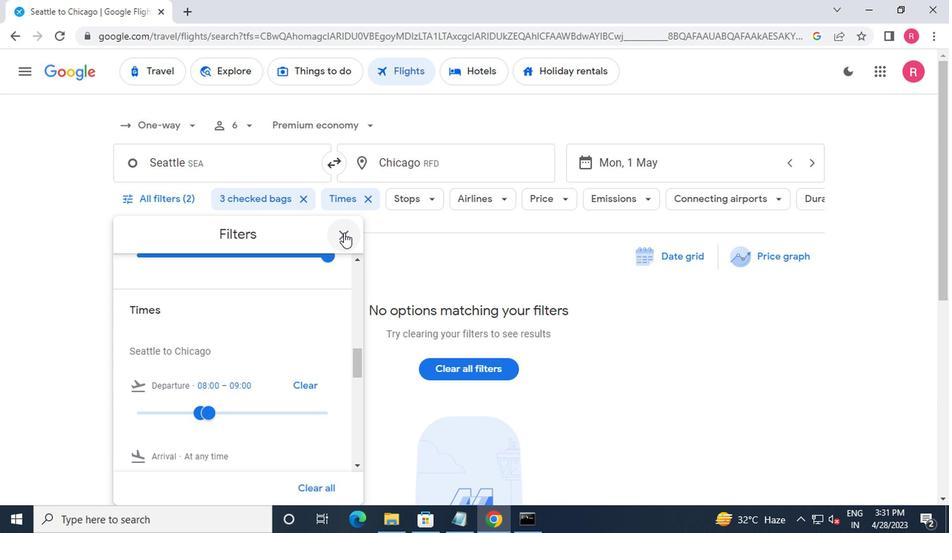 
Action: Mouse pressed left at (342, 230)
Screenshot: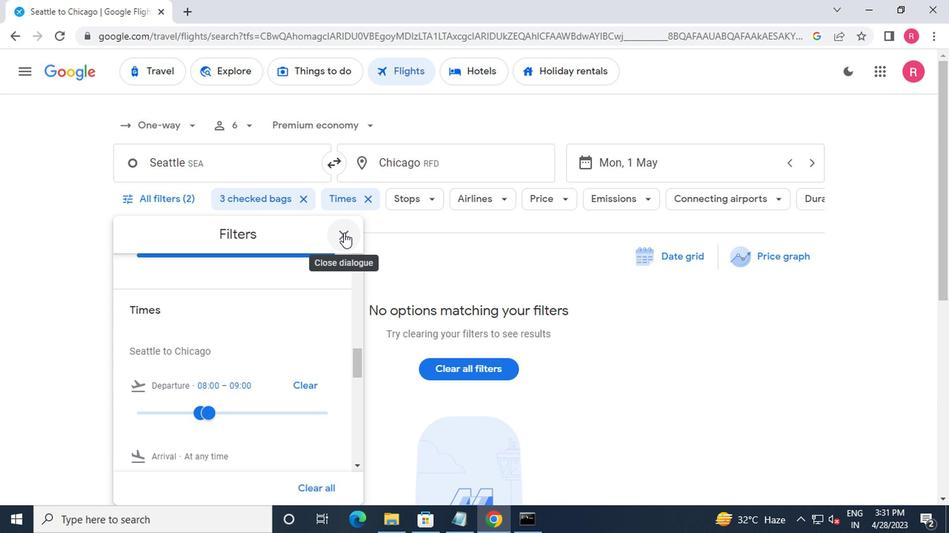 
